 Task: Look for space in Aland, India from 9th June, 2023 to 16th June, 2023 for 2 adults in price range Rs.8000 to Rs.16000. Place can be entire place with 2 bedrooms having 2 beds and 1 bathroom. Property type can be house, flat, guest house. Booking option can be shelf check-in. Required host language is English.
Action: Mouse moved to (303, 115)
Screenshot: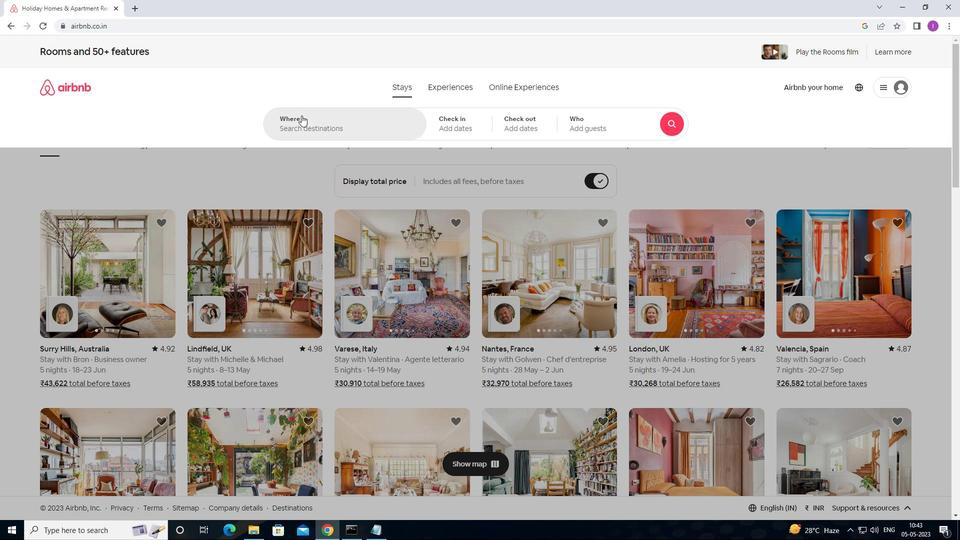 
Action: Mouse pressed left at (303, 115)
Screenshot: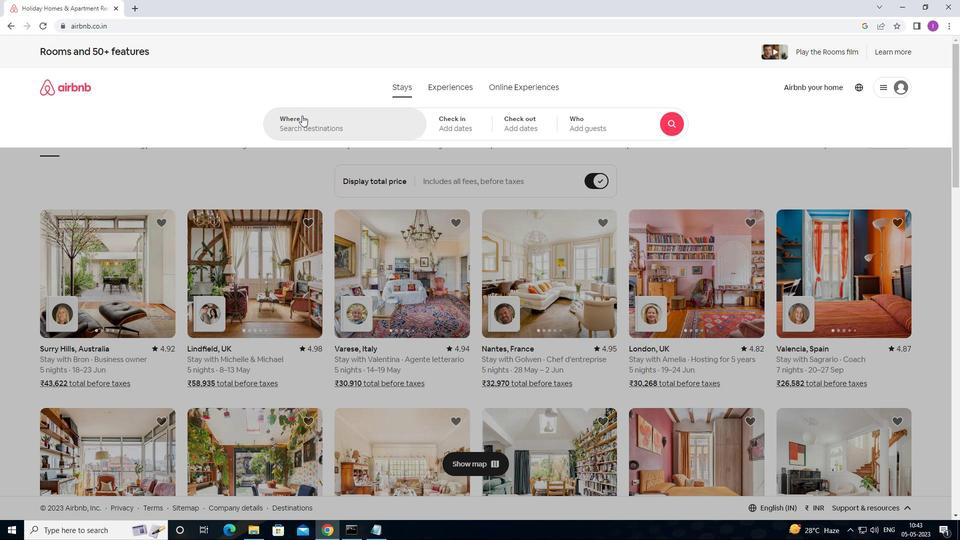 
Action: Mouse moved to (352, 120)
Screenshot: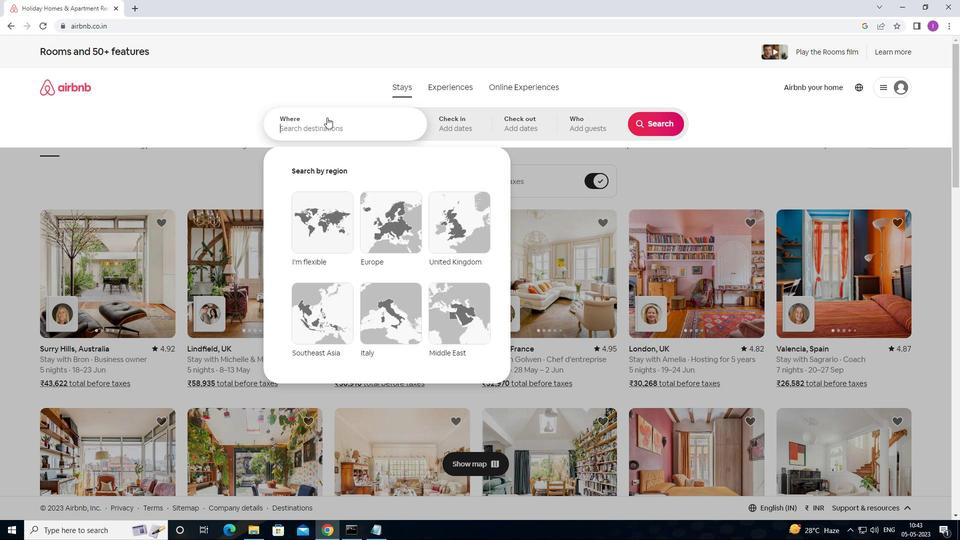 
Action: Key pressed <Key.shift>ALAND,<Key.shift>INDIA
Screenshot: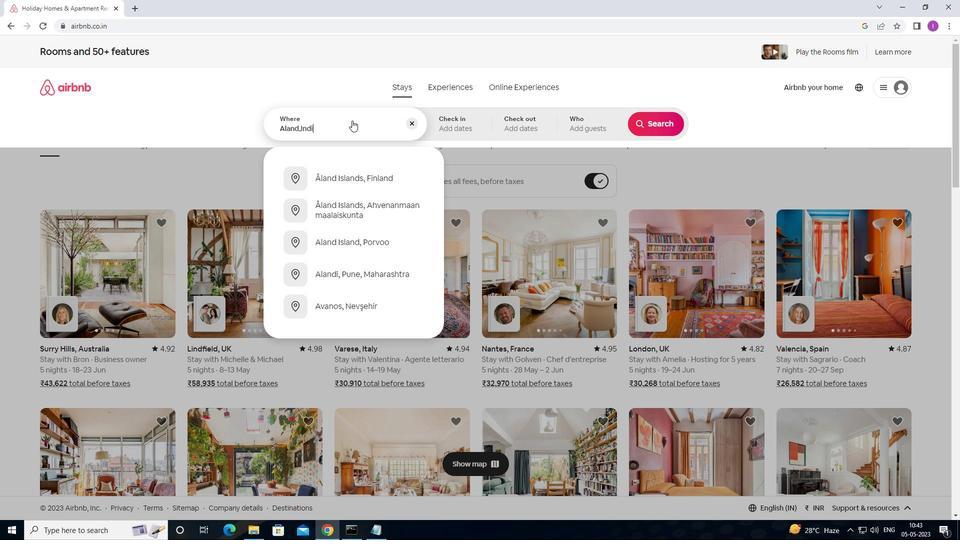 
Action: Mouse moved to (457, 131)
Screenshot: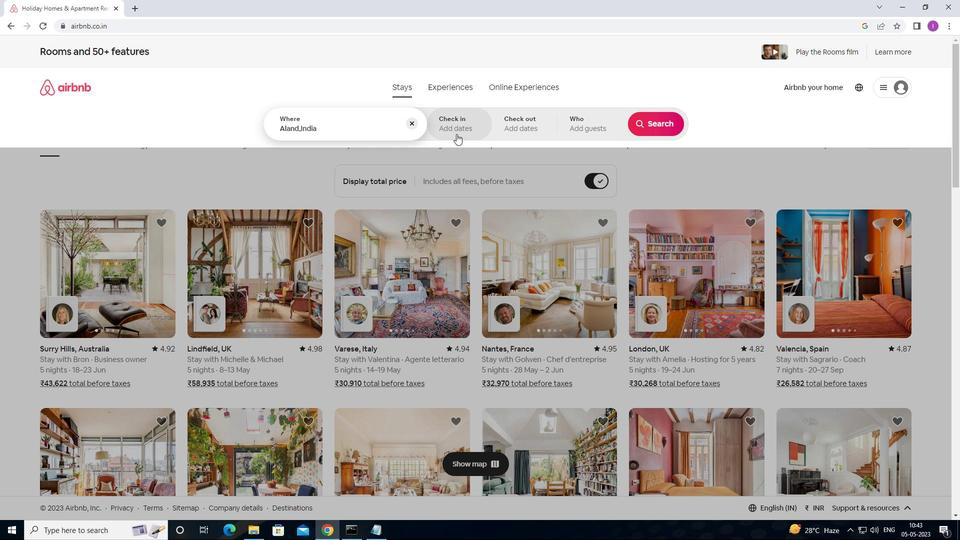 
Action: Mouse pressed left at (457, 131)
Screenshot: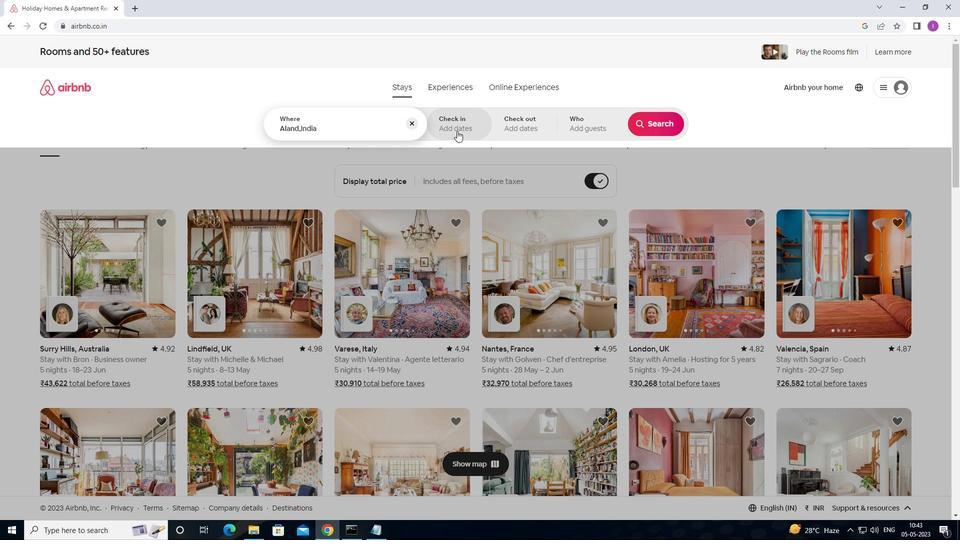 
Action: Mouse moved to (623, 266)
Screenshot: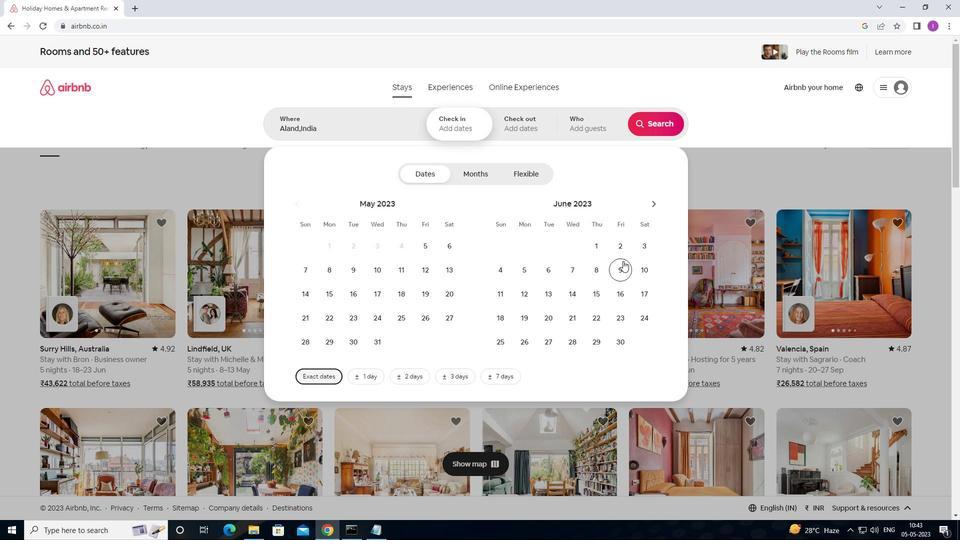 
Action: Mouse pressed left at (623, 266)
Screenshot: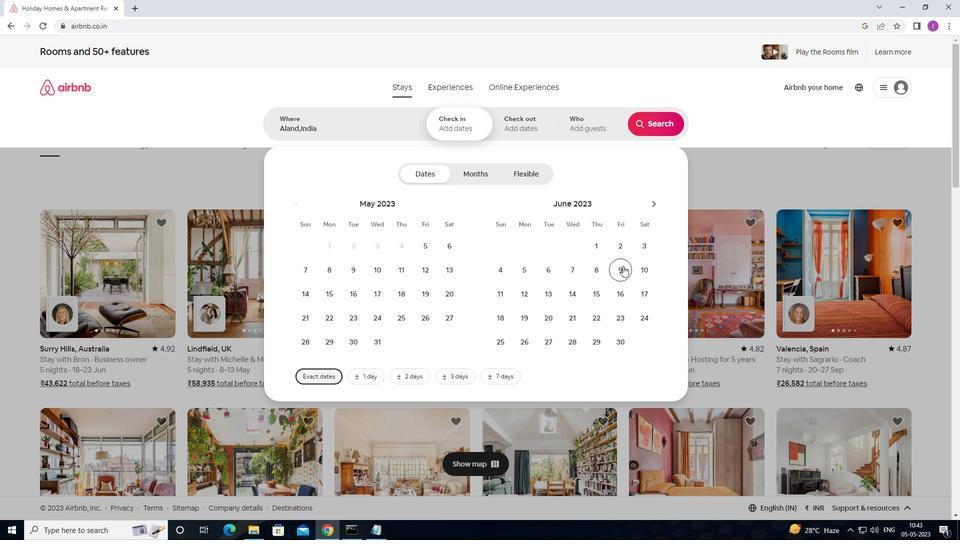 
Action: Mouse moved to (619, 296)
Screenshot: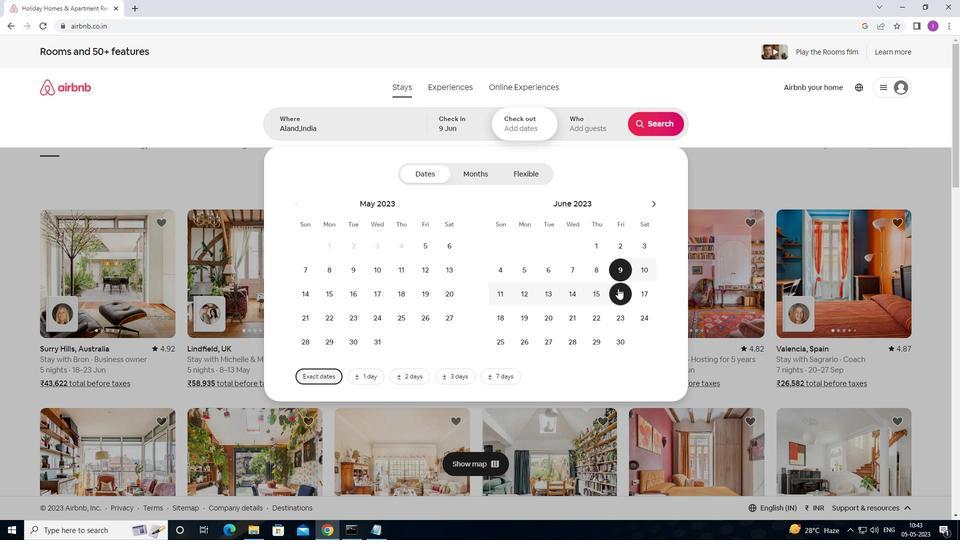 
Action: Mouse pressed left at (619, 296)
Screenshot: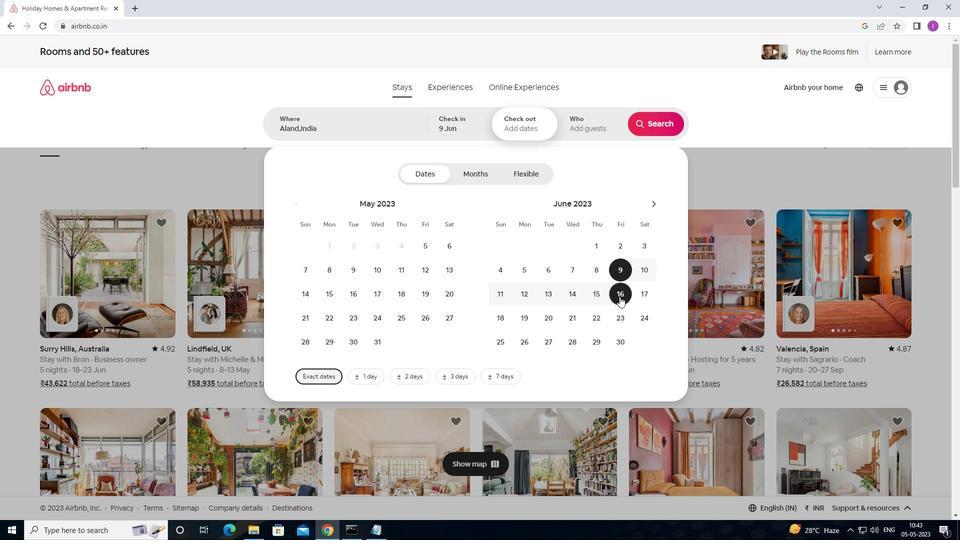 
Action: Mouse moved to (594, 120)
Screenshot: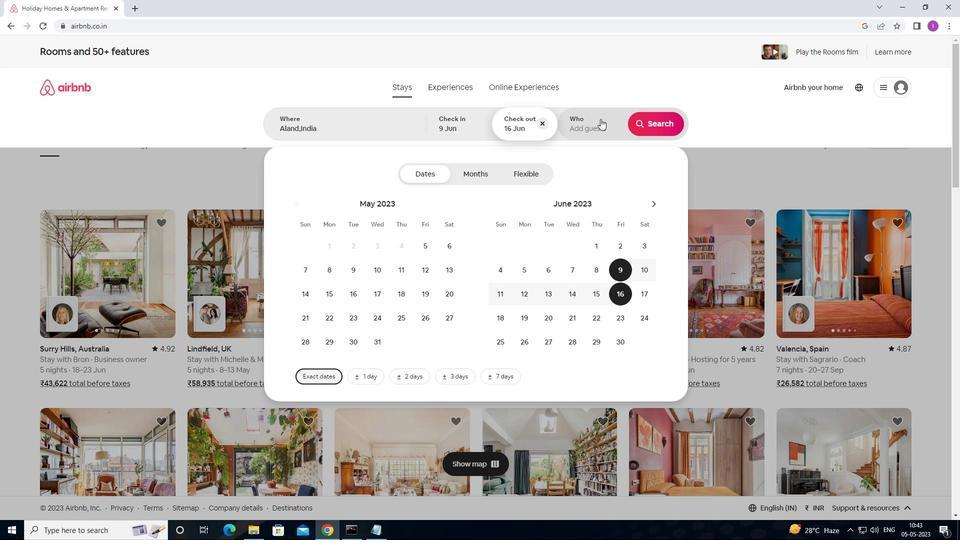 
Action: Mouse pressed left at (594, 120)
Screenshot: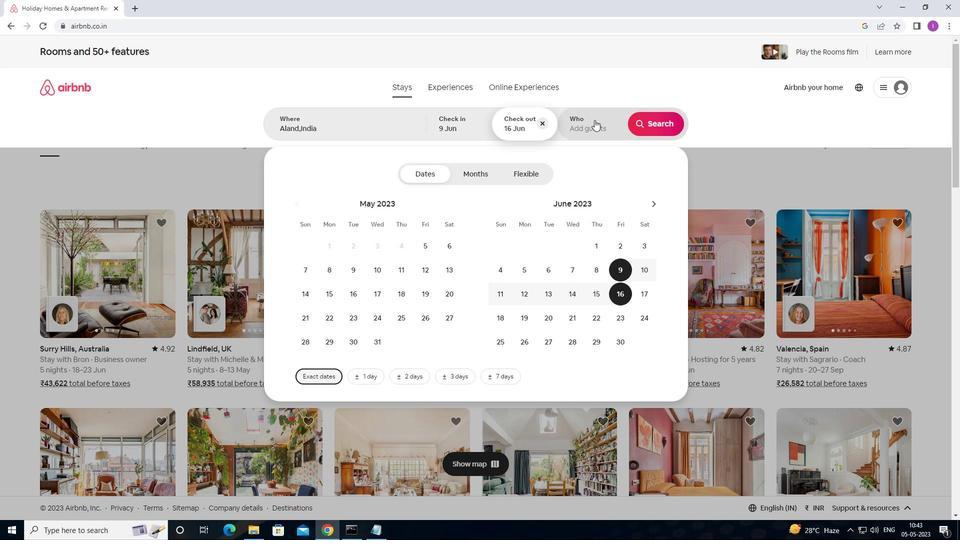 
Action: Mouse moved to (663, 176)
Screenshot: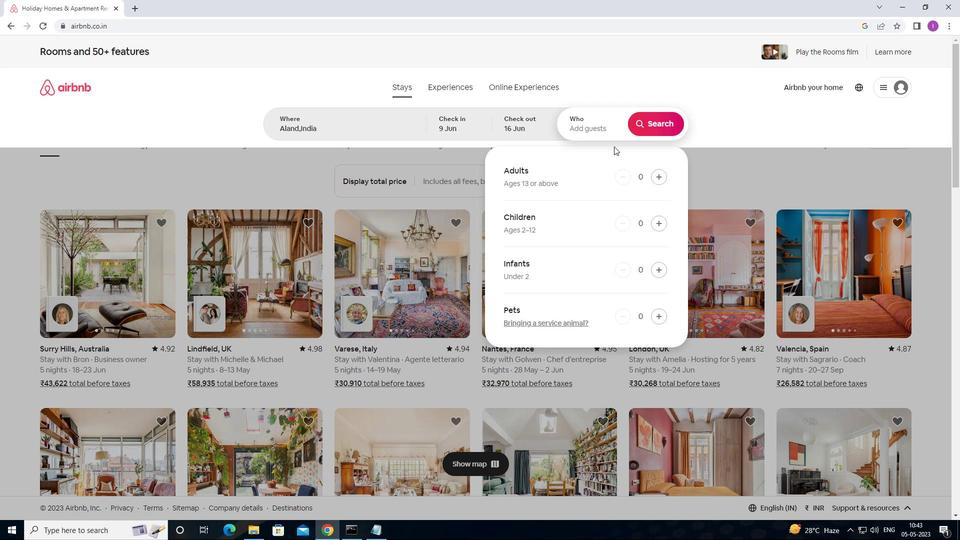 
Action: Mouse pressed left at (663, 176)
Screenshot: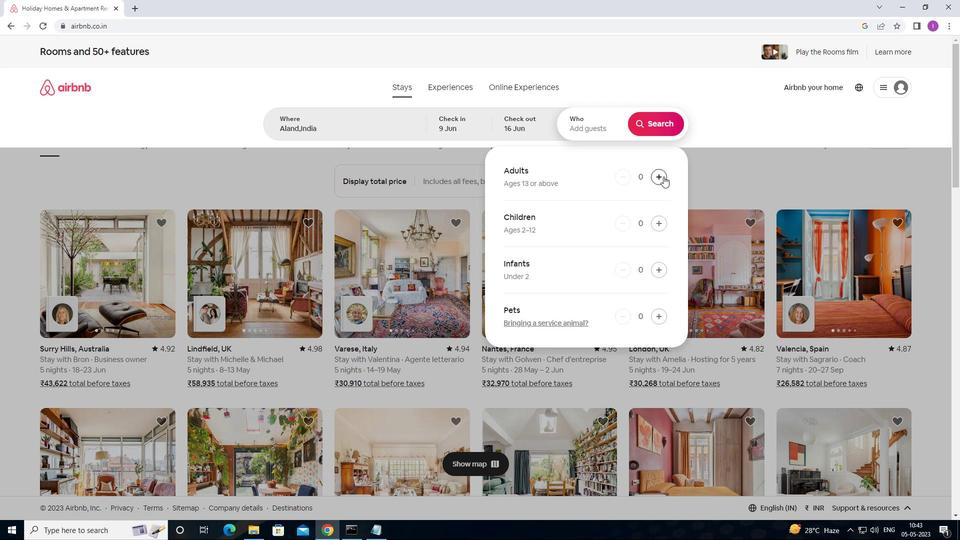 
Action: Mouse pressed left at (663, 176)
Screenshot: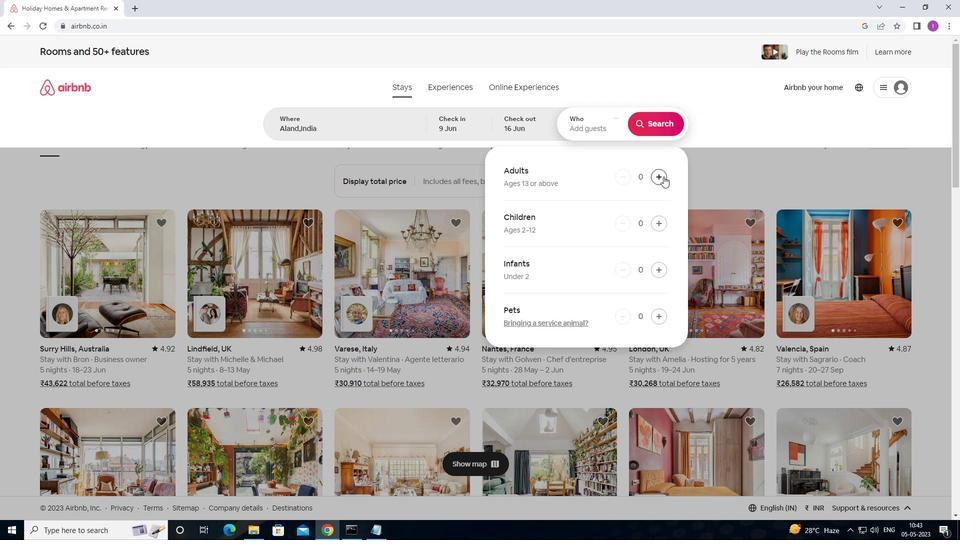 
Action: Mouse moved to (660, 127)
Screenshot: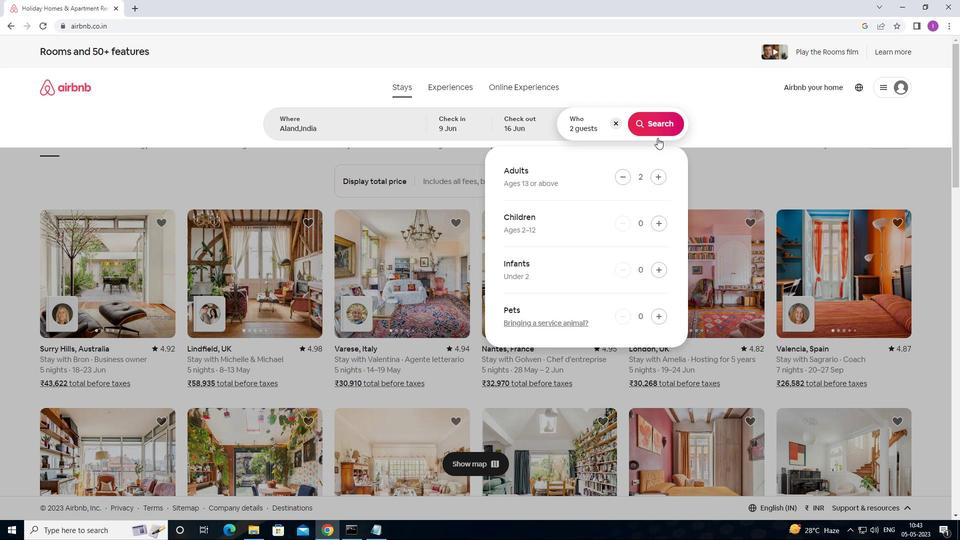 
Action: Mouse pressed left at (660, 127)
Screenshot: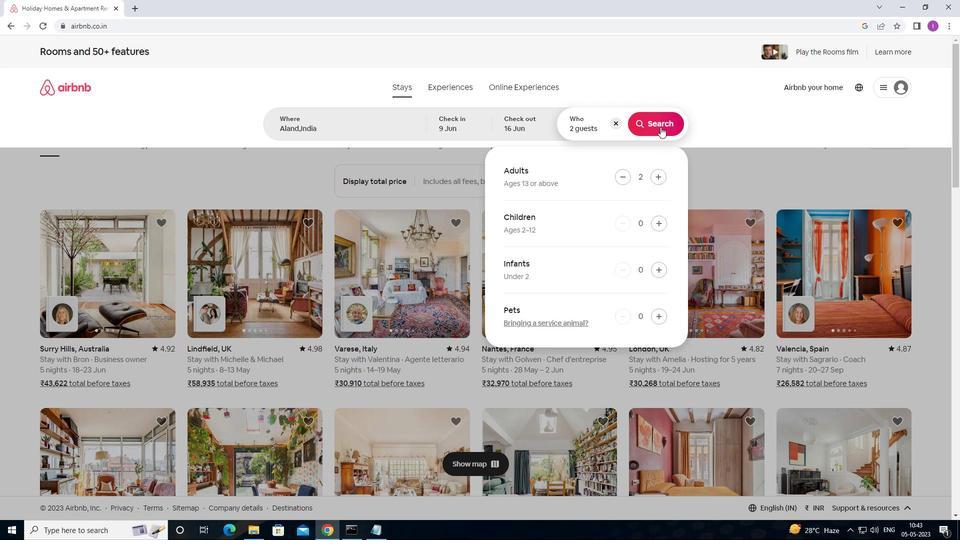 
Action: Mouse moved to (915, 99)
Screenshot: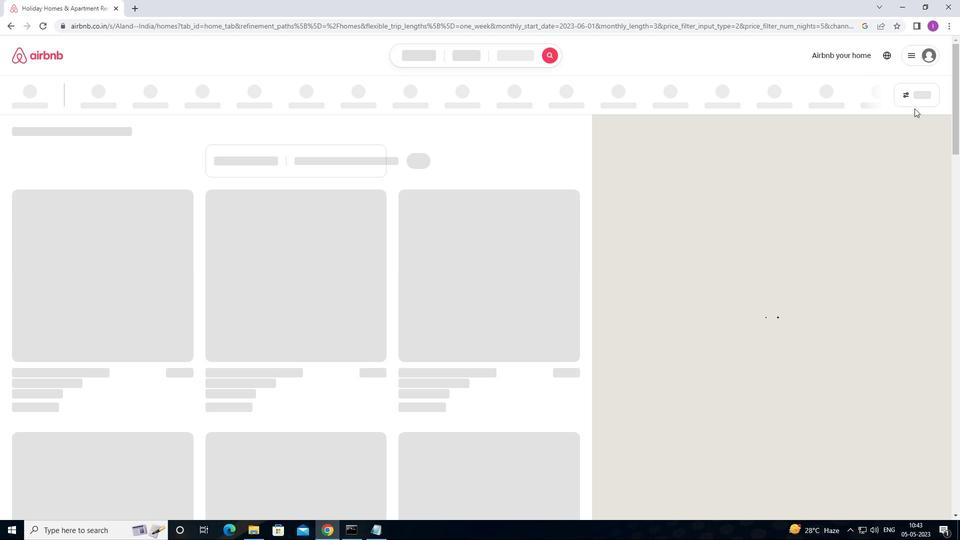 
Action: Mouse pressed left at (915, 99)
Screenshot: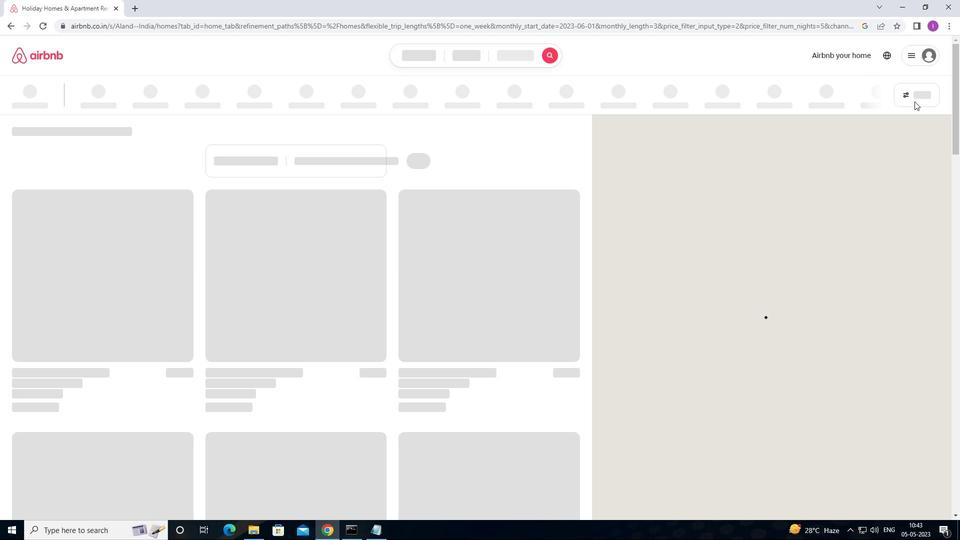 
Action: Mouse moved to (360, 340)
Screenshot: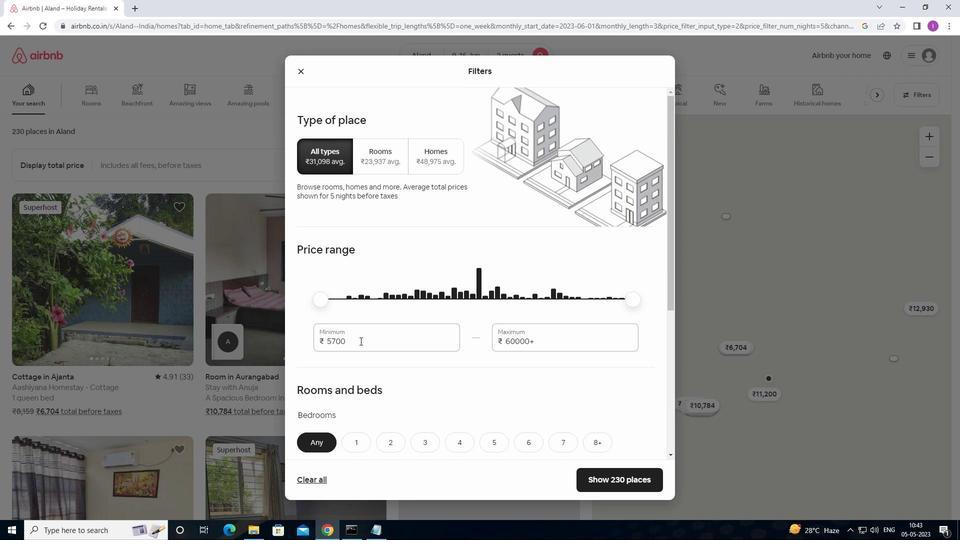 
Action: Mouse pressed left at (360, 340)
Screenshot: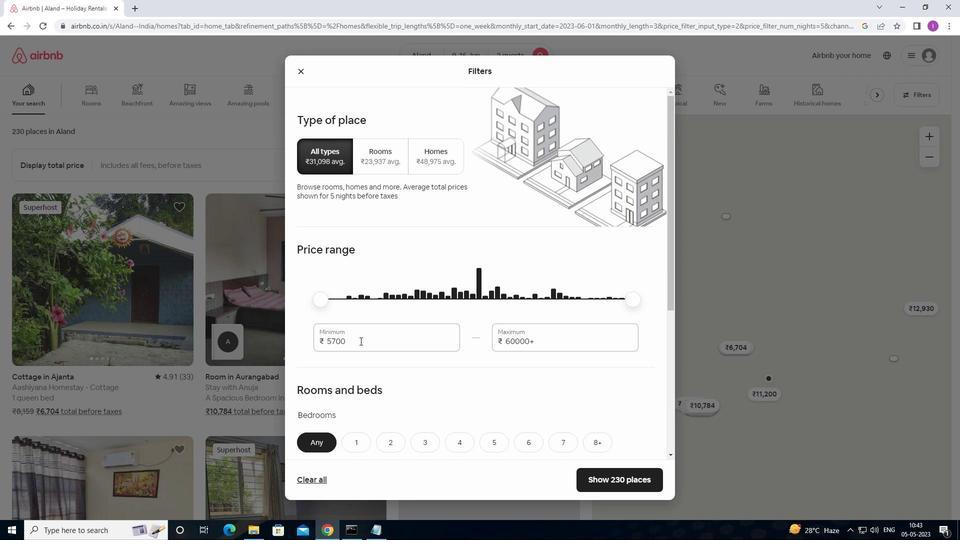 
Action: Mouse moved to (334, 331)
Screenshot: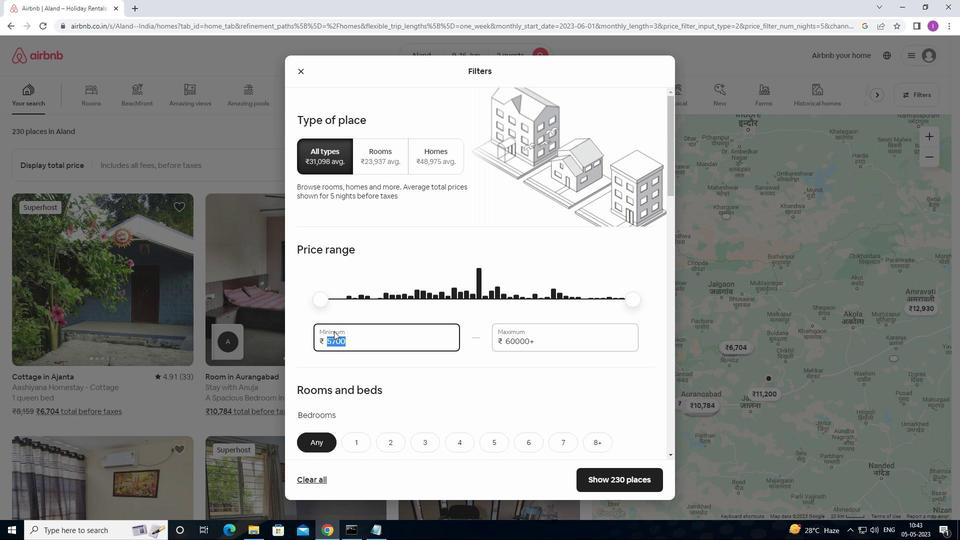 
Action: Key pressed 800
Screenshot: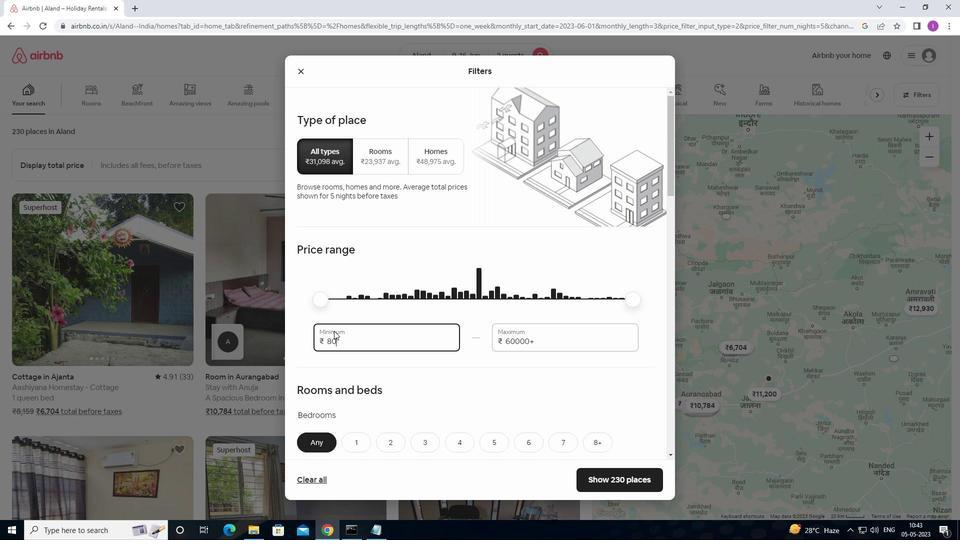 
Action: Mouse moved to (337, 326)
Screenshot: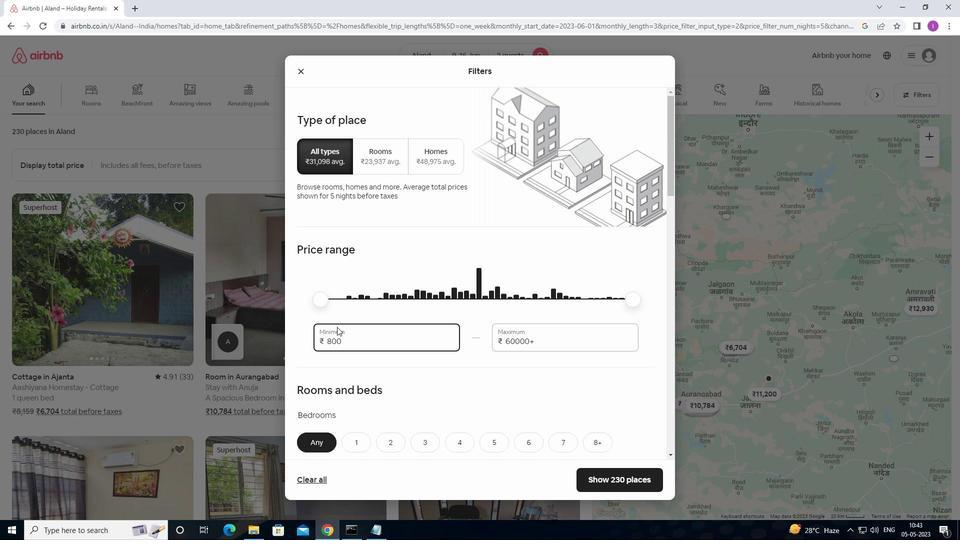 
Action: Key pressed 0
Screenshot: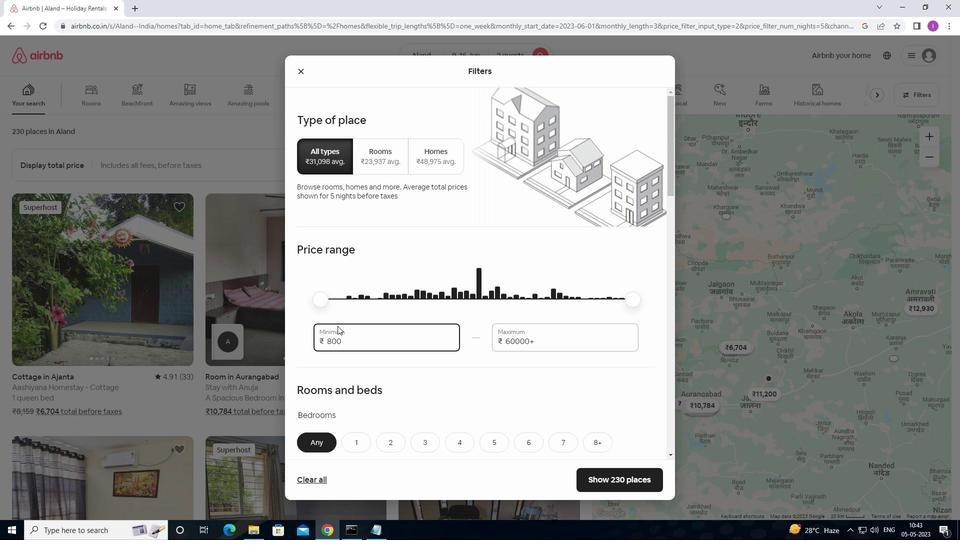 
Action: Mouse moved to (533, 341)
Screenshot: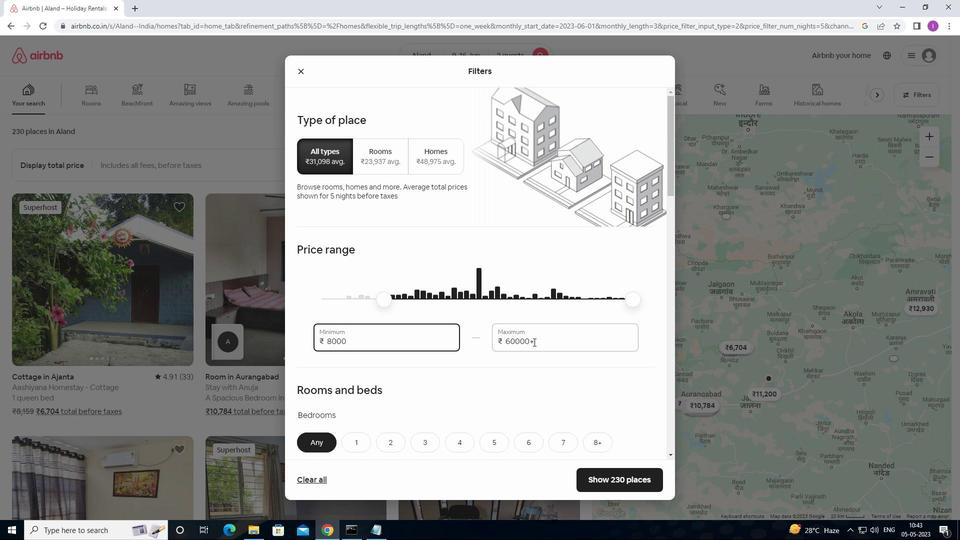
Action: Mouse pressed left at (533, 341)
Screenshot: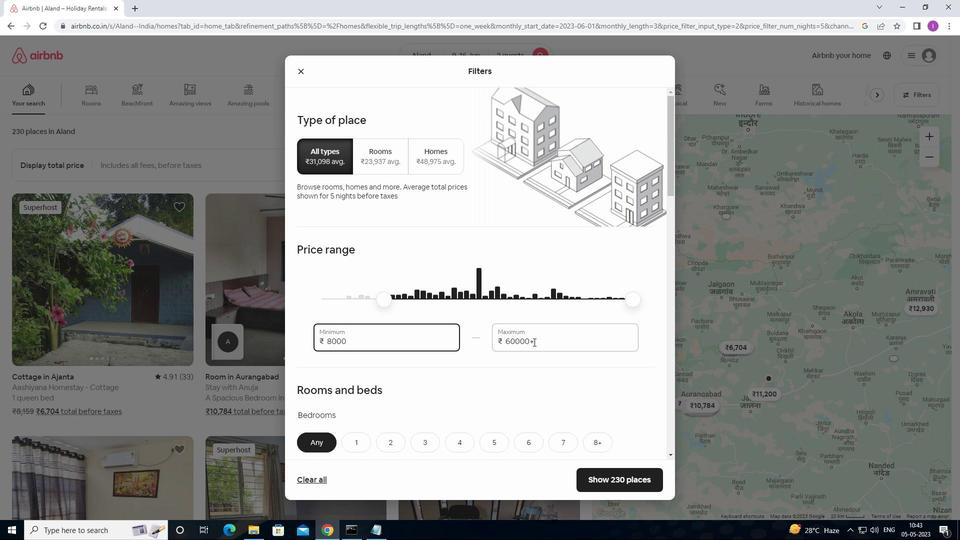 
Action: Mouse moved to (502, 341)
Screenshot: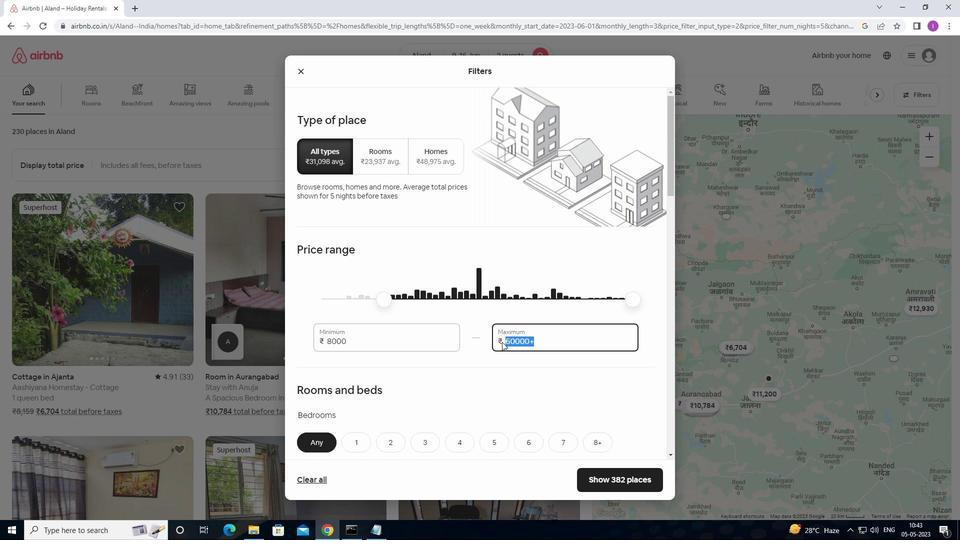 
Action: Key pressed 16000
Screenshot: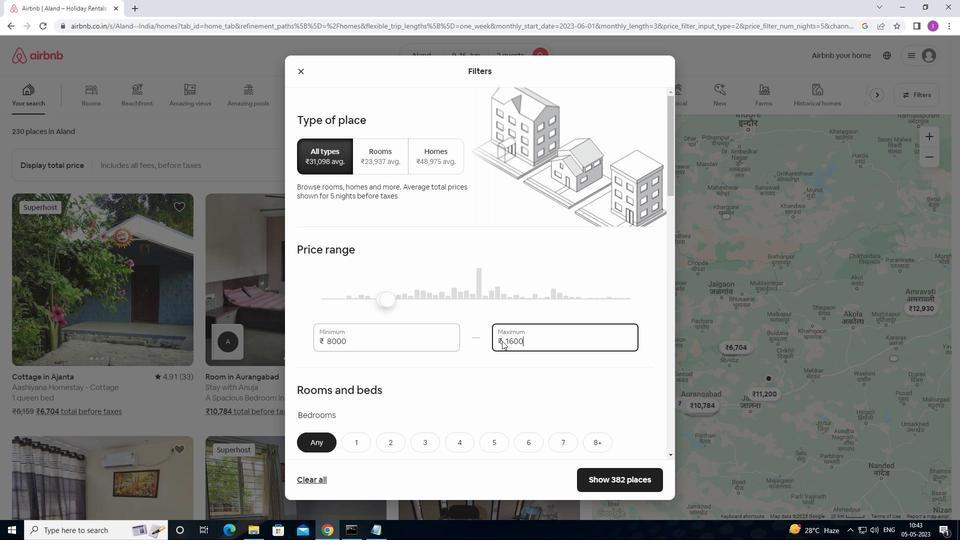 
Action: Mouse moved to (512, 334)
Screenshot: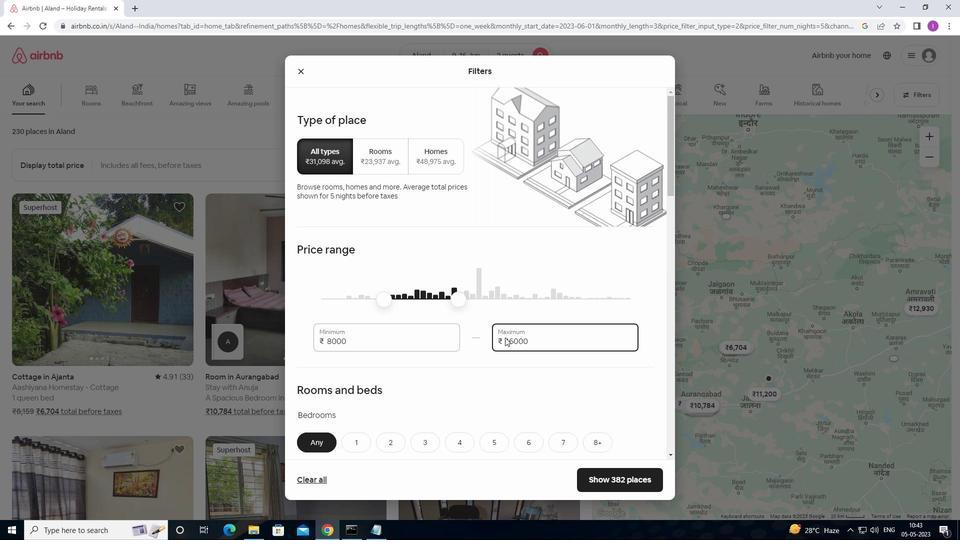 
Action: Mouse scrolled (512, 333) with delta (0, 0)
Screenshot: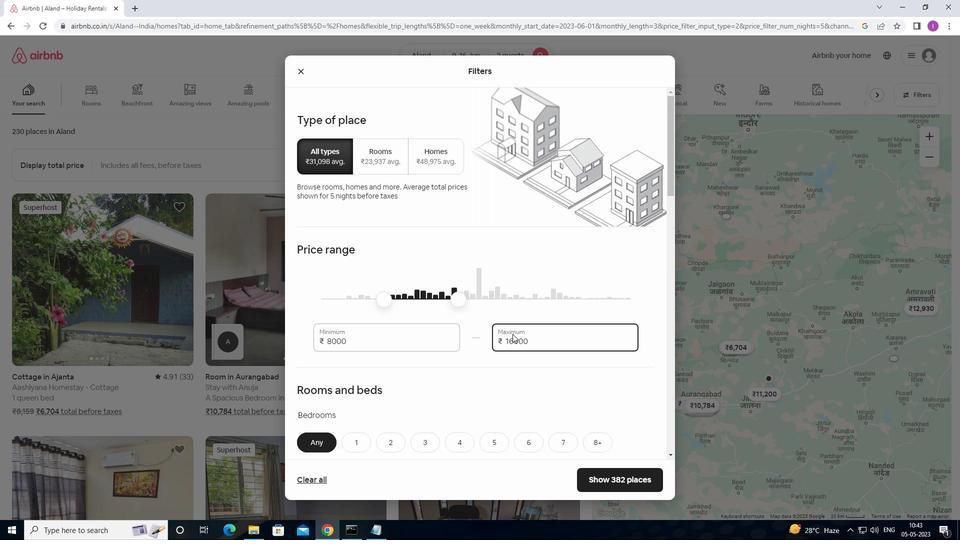 
Action: Mouse moved to (511, 334)
Screenshot: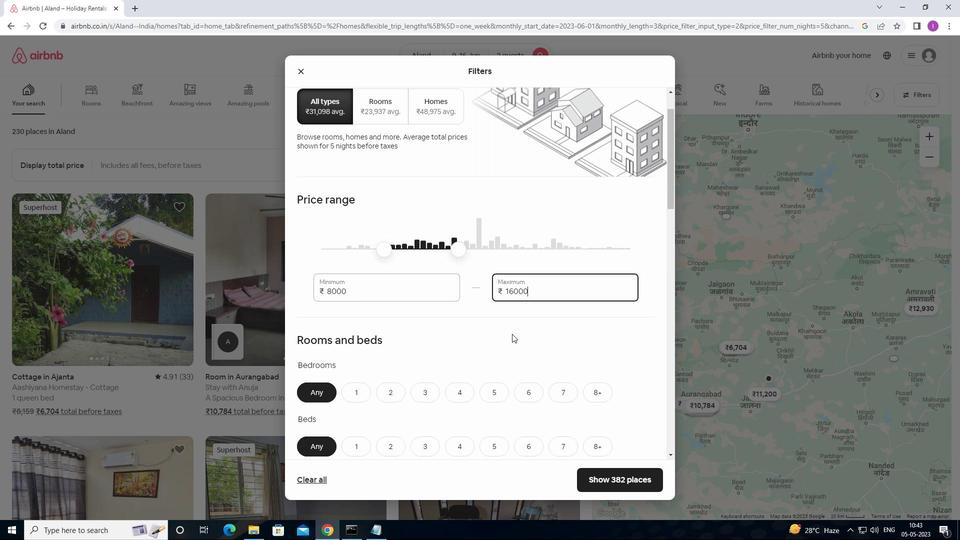 
Action: Mouse scrolled (511, 333) with delta (0, 0)
Screenshot: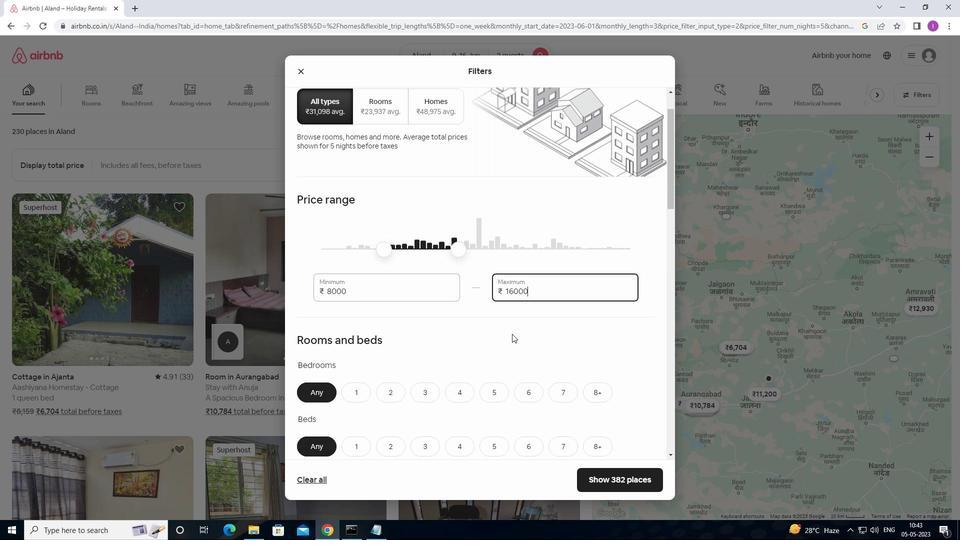 
Action: Mouse moved to (516, 325)
Screenshot: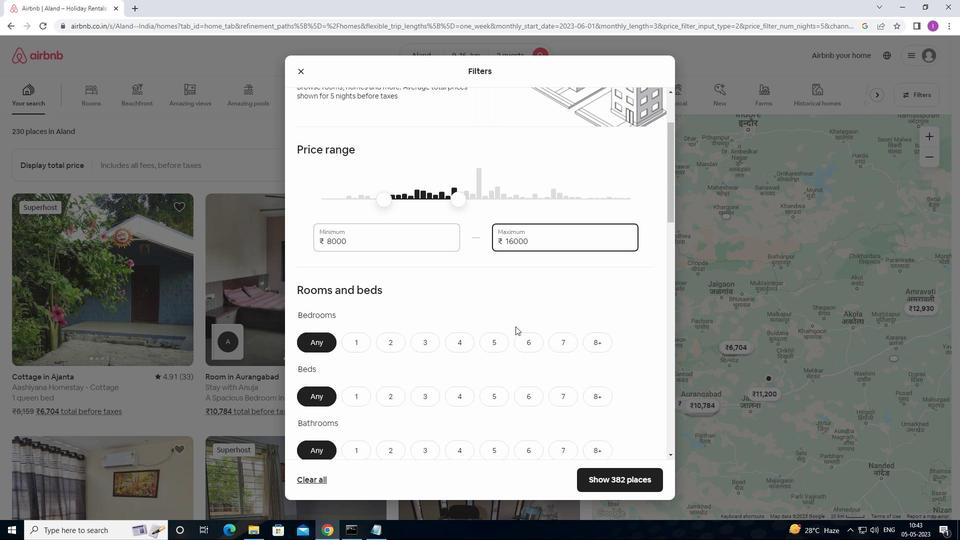 
Action: Mouse scrolled (516, 325) with delta (0, 0)
Screenshot: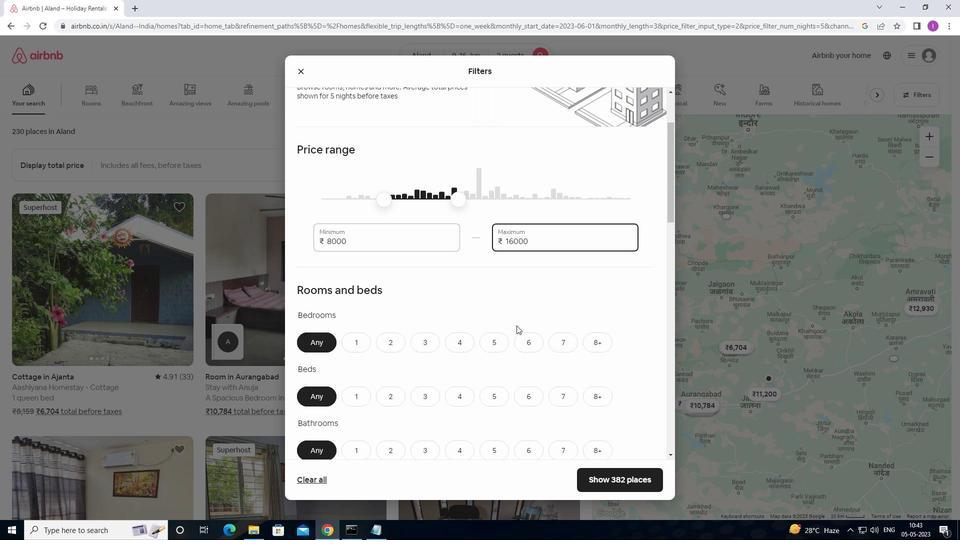 
Action: Mouse scrolled (516, 326) with delta (0, 0)
Screenshot: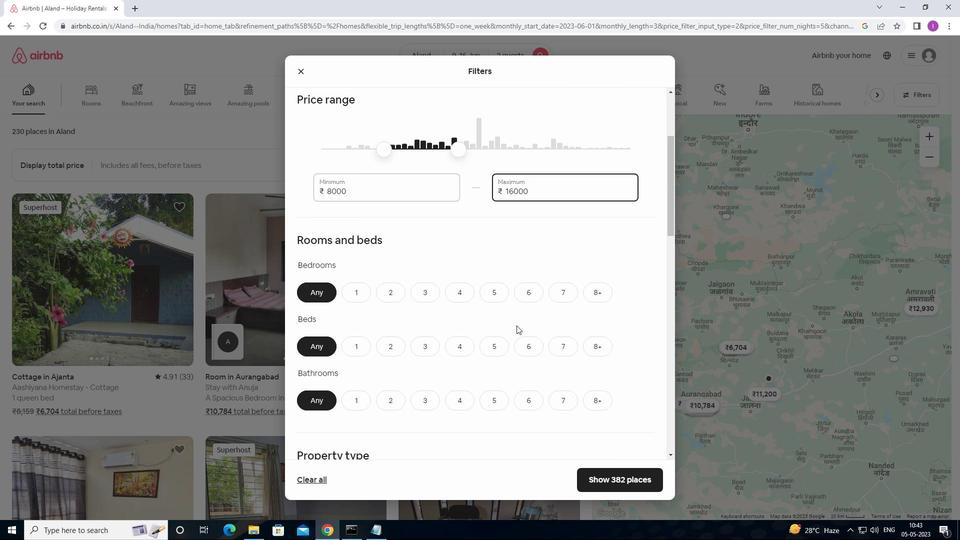 
Action: Mouse scrolled (516, 325) with delta (0, 0)
Screenshot: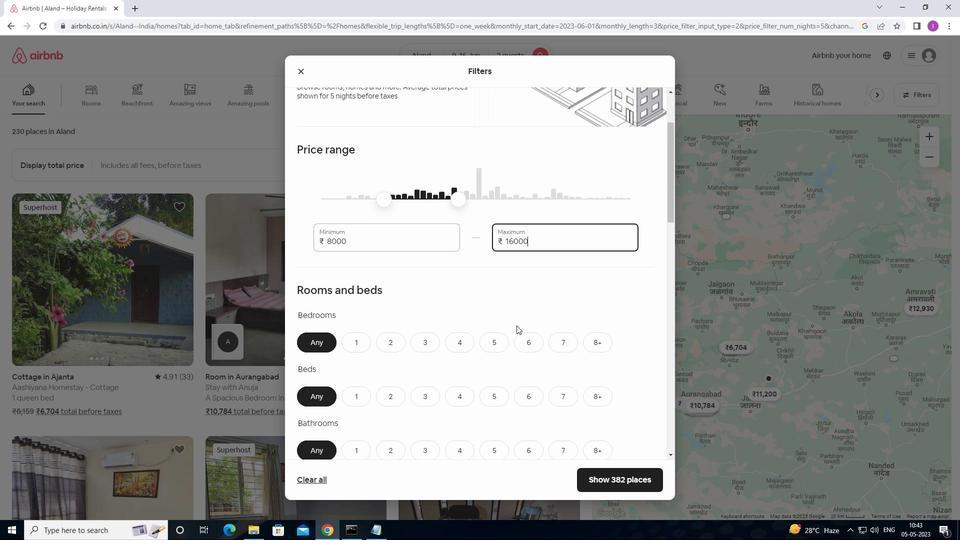
Action: Mouse scrolled (516, 325) with delta (0, 0)
Screenshot: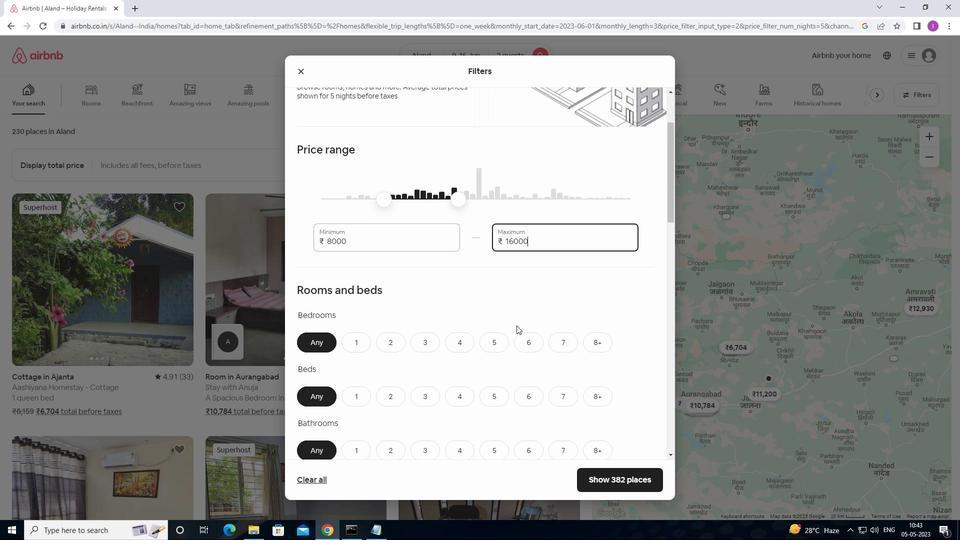 
Action: Mouse moved to (387, 245)
Screenshot: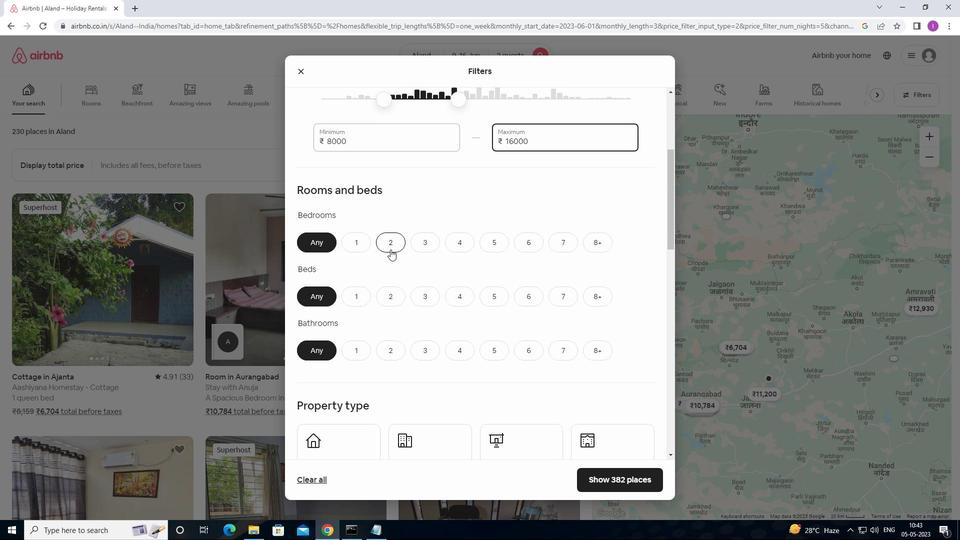 
Action: Mouse pressed left at (387, 245)
Screenshot: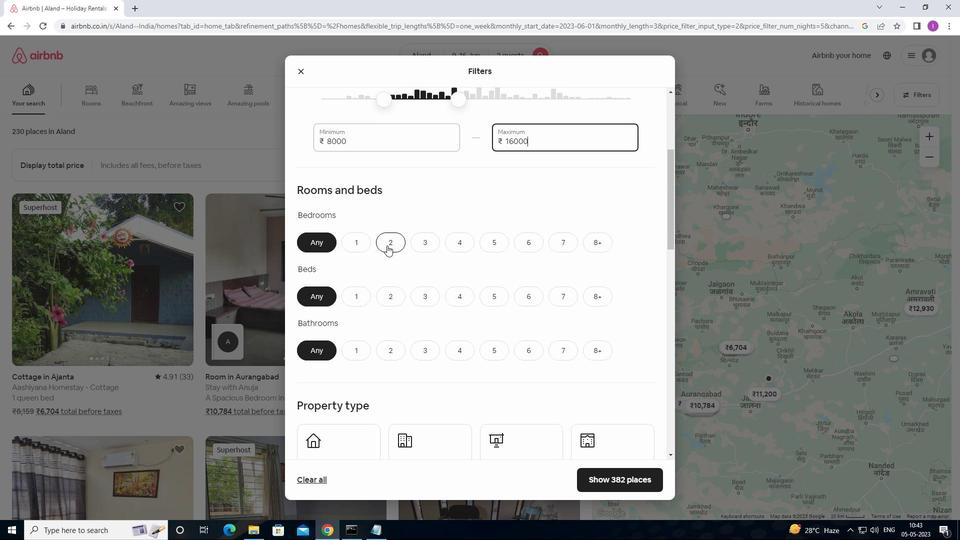 
Action: Mouse moved to (391, 295)
Screenshot: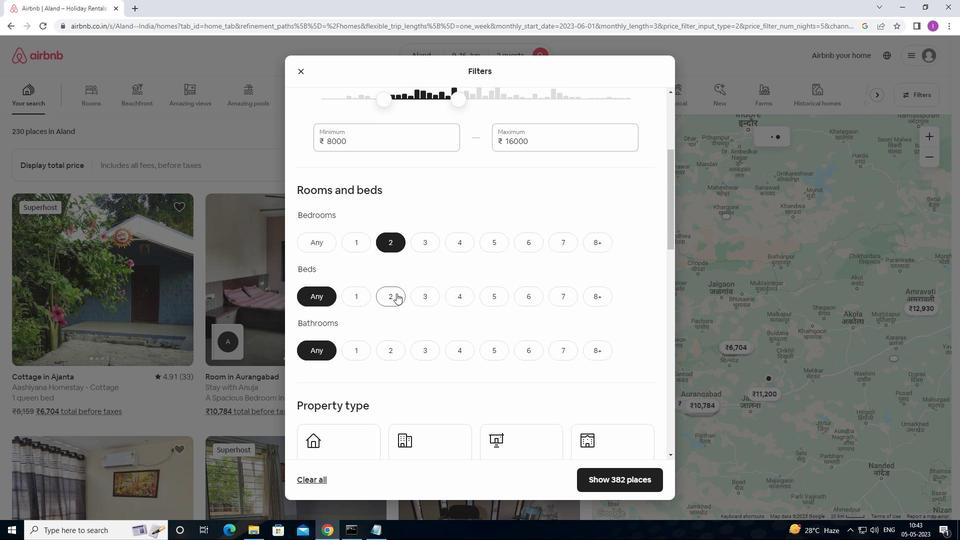 
Action: Mouse pressed left at (391, 295)
Screenshot: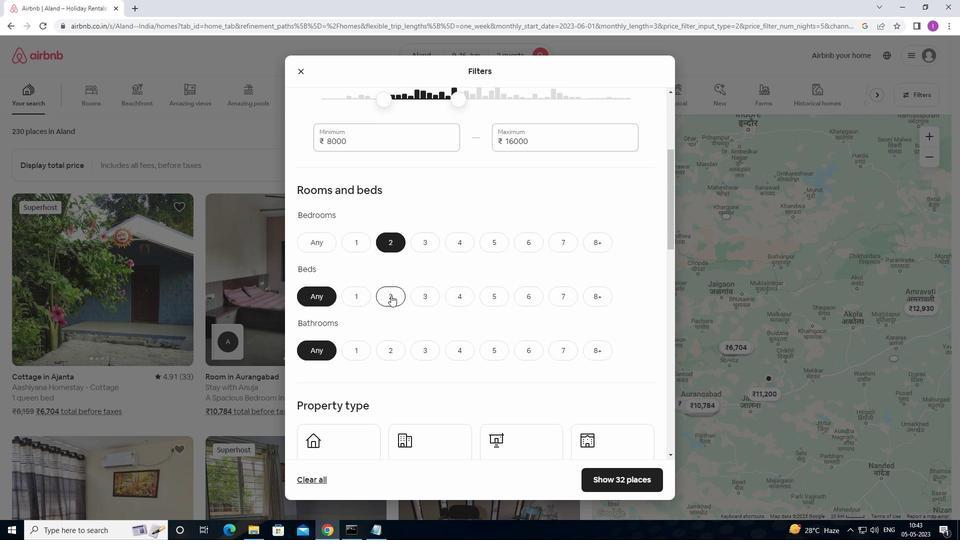 
Action: Mouse moved to (356, 343)
Screenshot: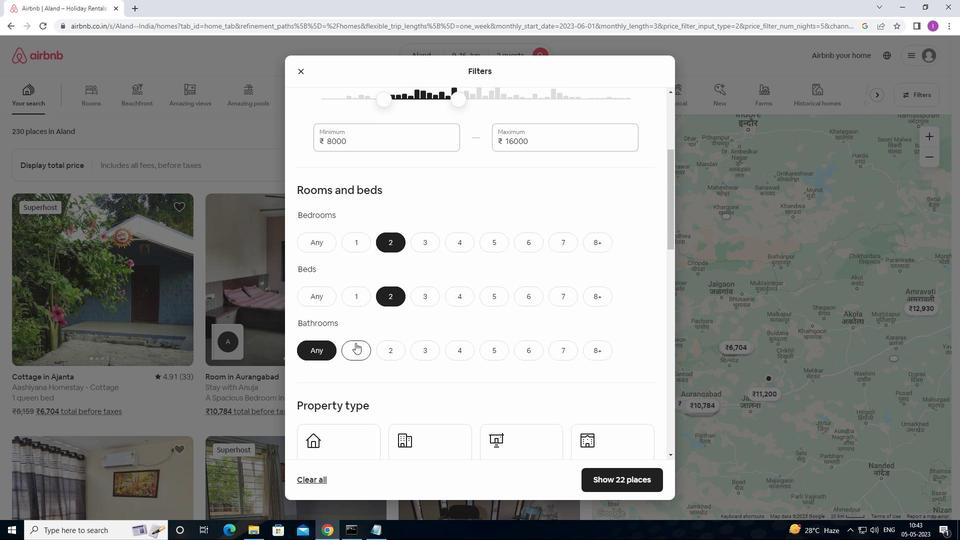 
Action: Mouse pressed left at (356, 343)
Screenshot: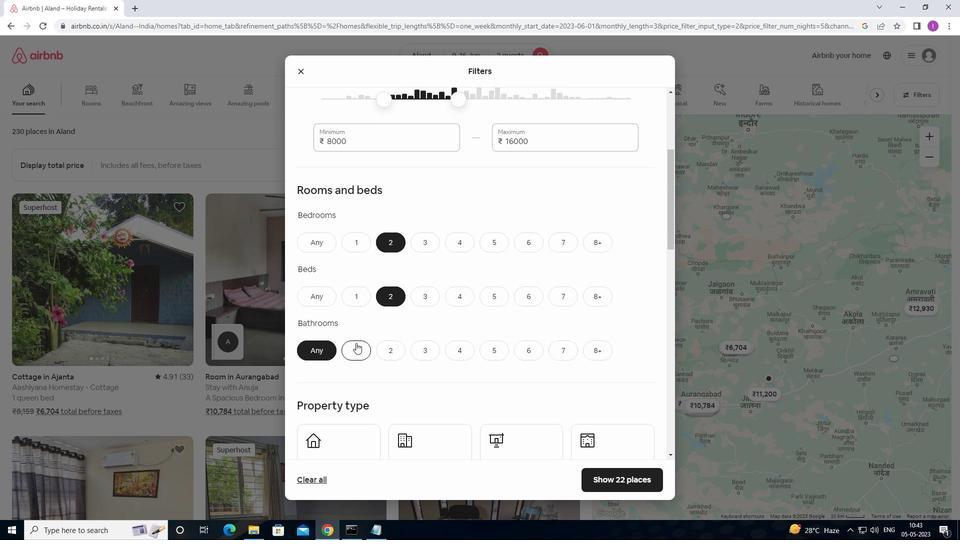 
Action: Mouse moved to (360, 346)
Screenshot: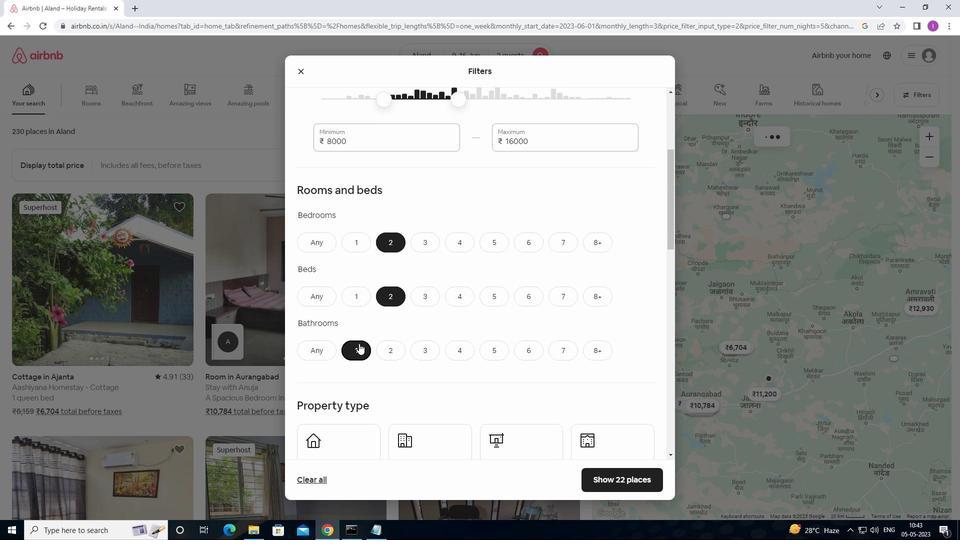 
Action: Mouse scrolled (360, 345) with delta (0, 0)
Screenshot: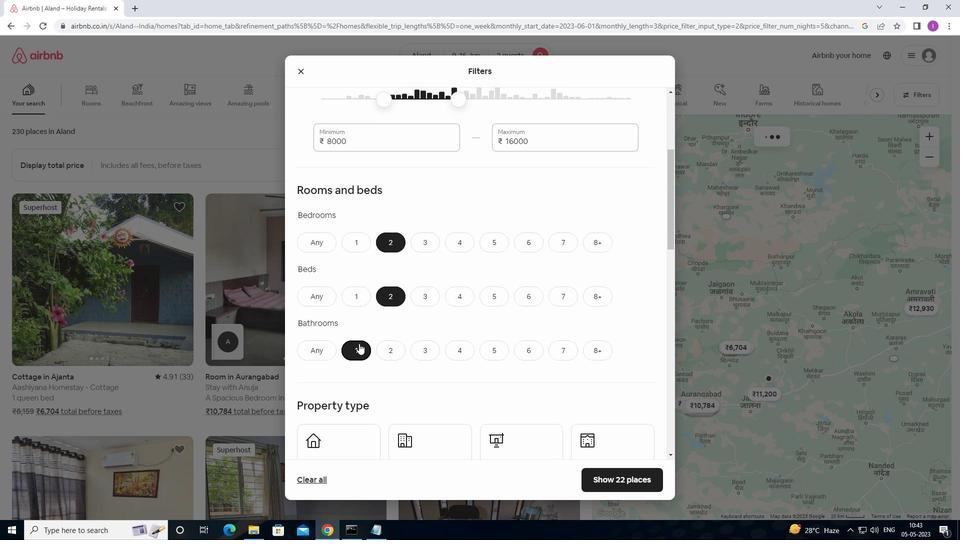 
Action: Mouse scrolled (360, 345) with delta (0, 0)
Screenshot: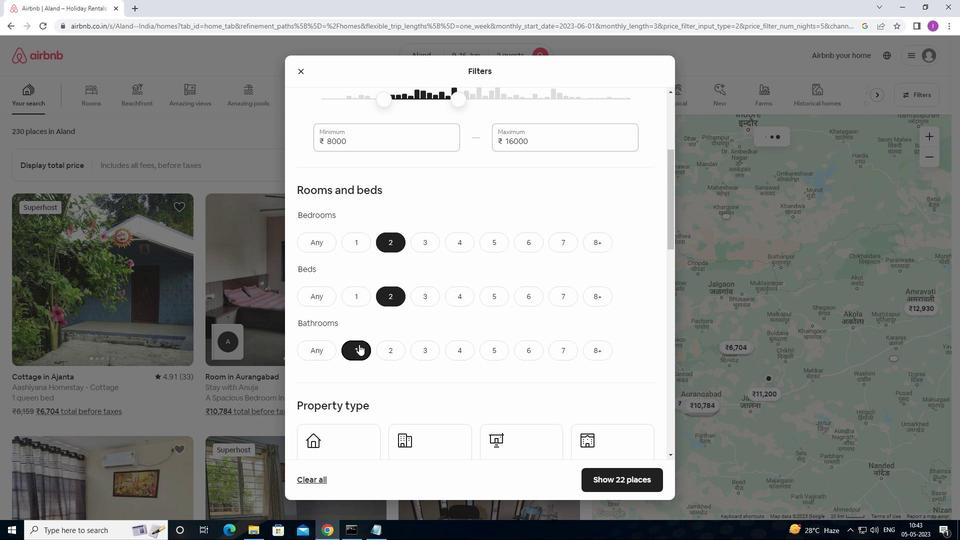 
Action: Mouse scrolled (360, 345) with delta (0, 0)
Screenshot: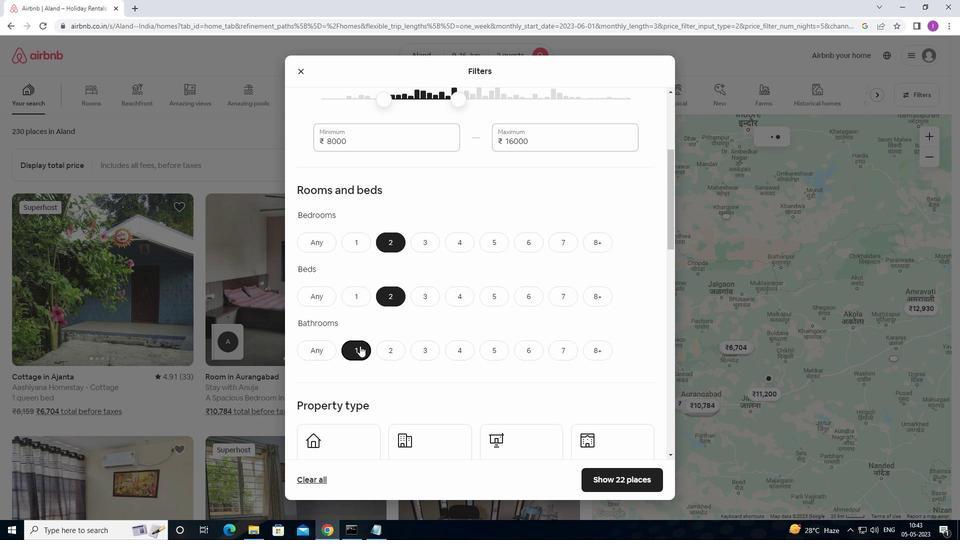 
Action: Mouse moved to (337, 311)
Screenshot: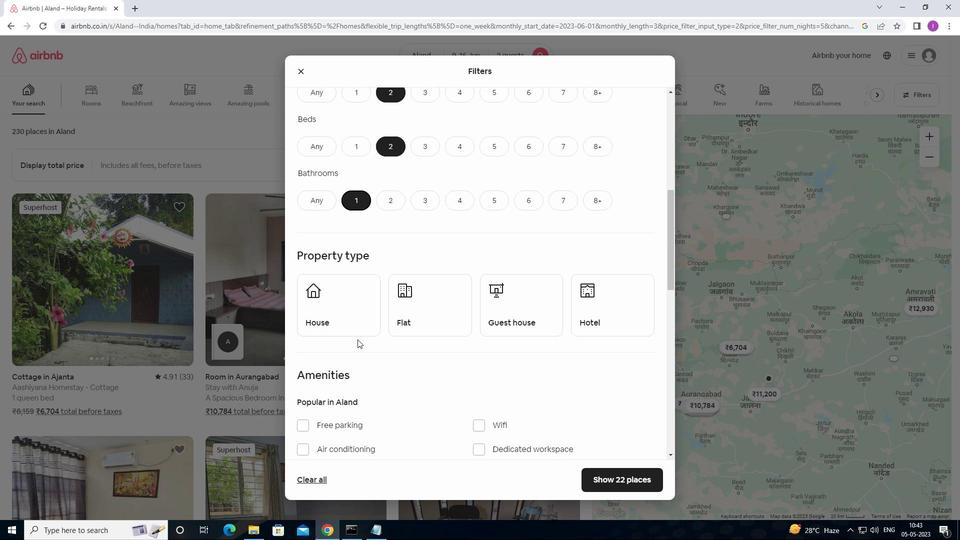 
Action: Mouse pressed left at (337, 311)
Screenshot: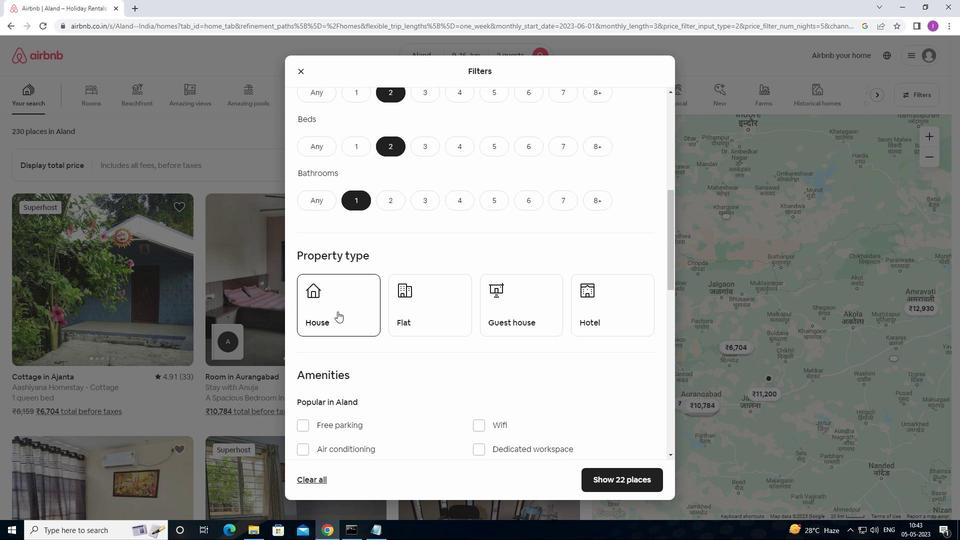 
Action: Mouse moved to (416, 319)
Screenshot: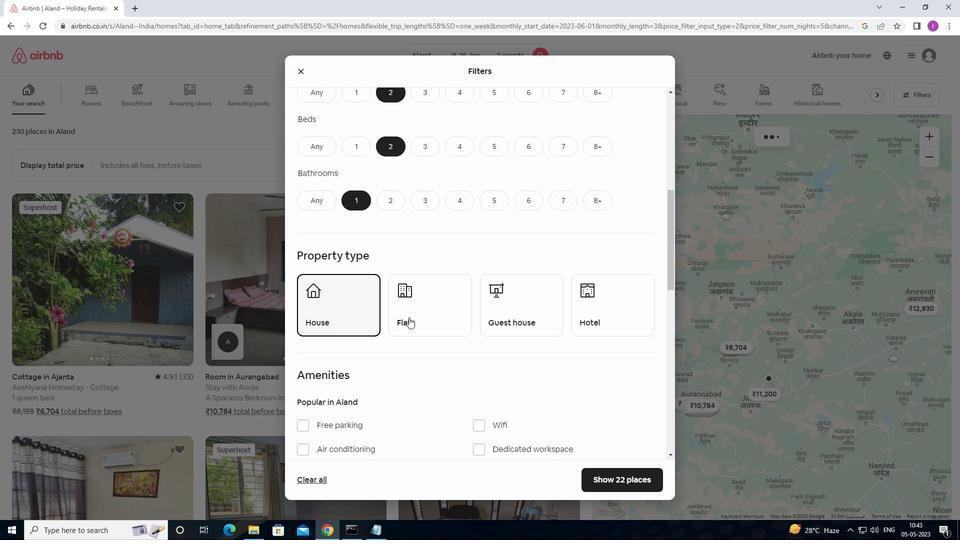 
Action: Mouse pressed left at (416, 319)
Screenshot: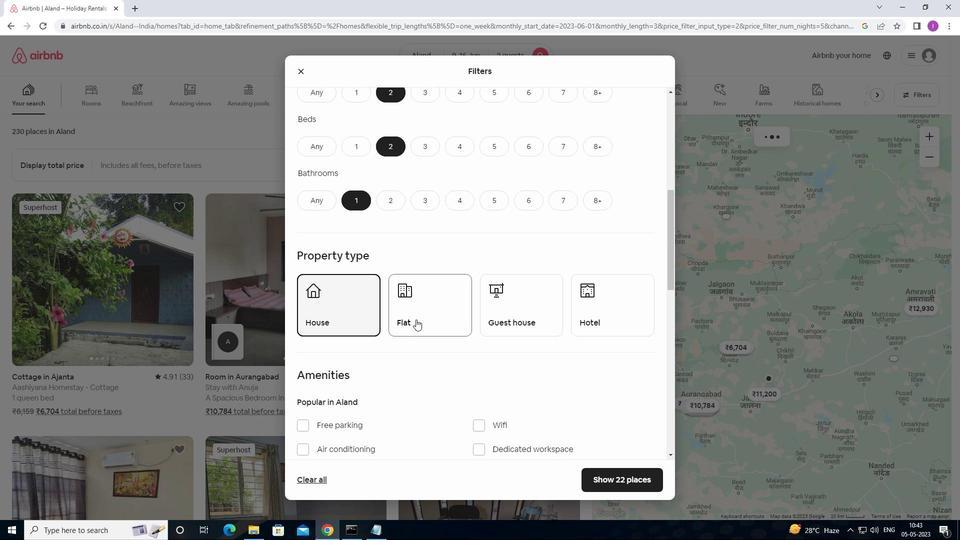 
Action: Mouse moved to (497, 320)
Screenshot: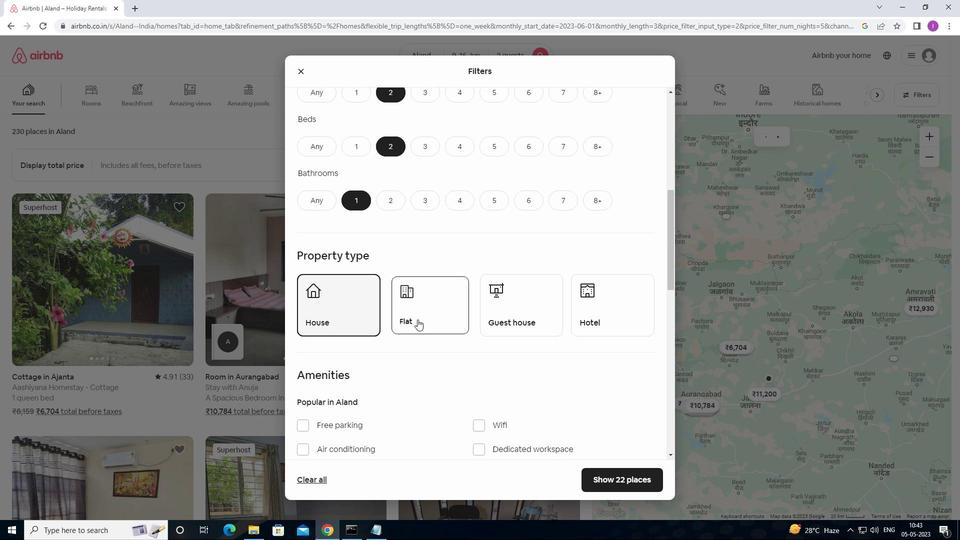 
Action: Mouse pressed left at (497, 320)
Screenshot: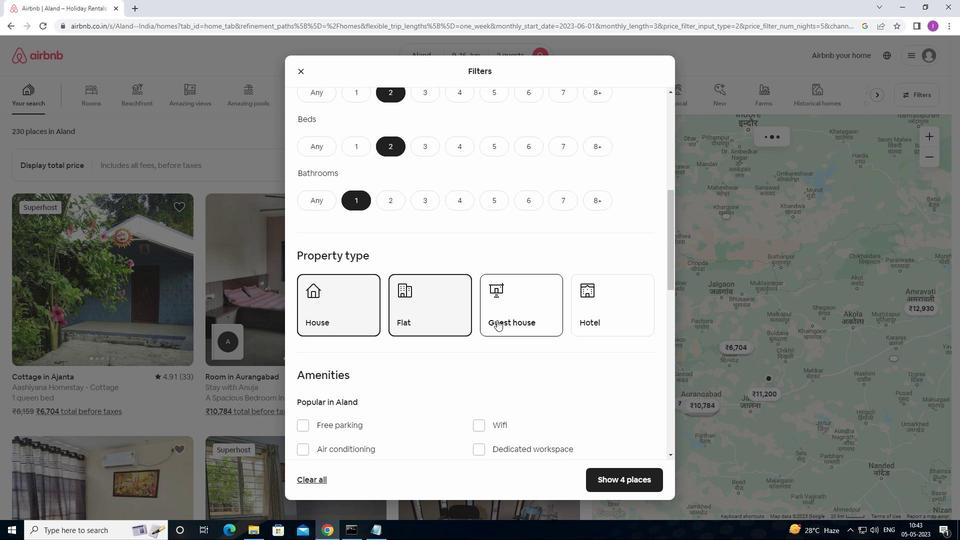 
Action: Mouse moved to (529, 338)
Screenshot: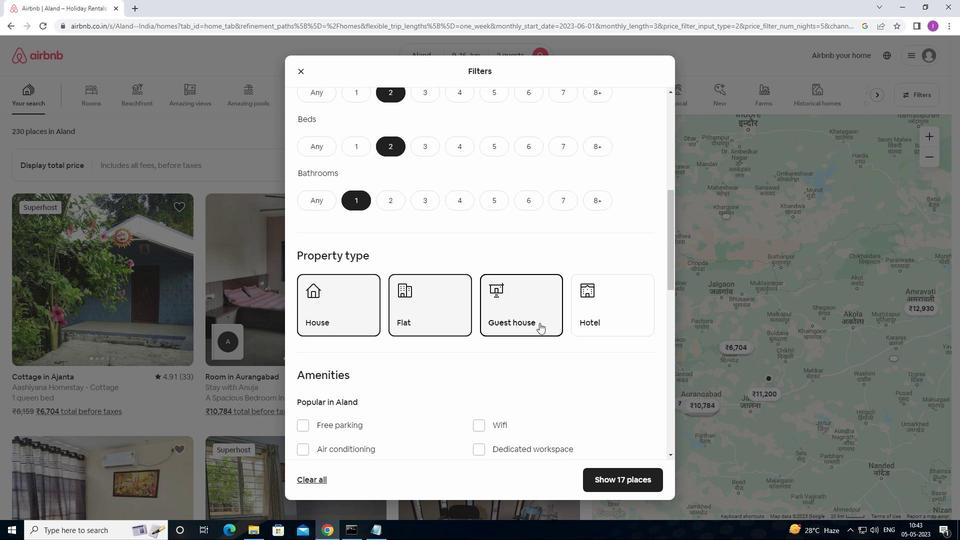 
Action: Mouse scrolled (529, 337) with delta (0, 0)
Screenshot: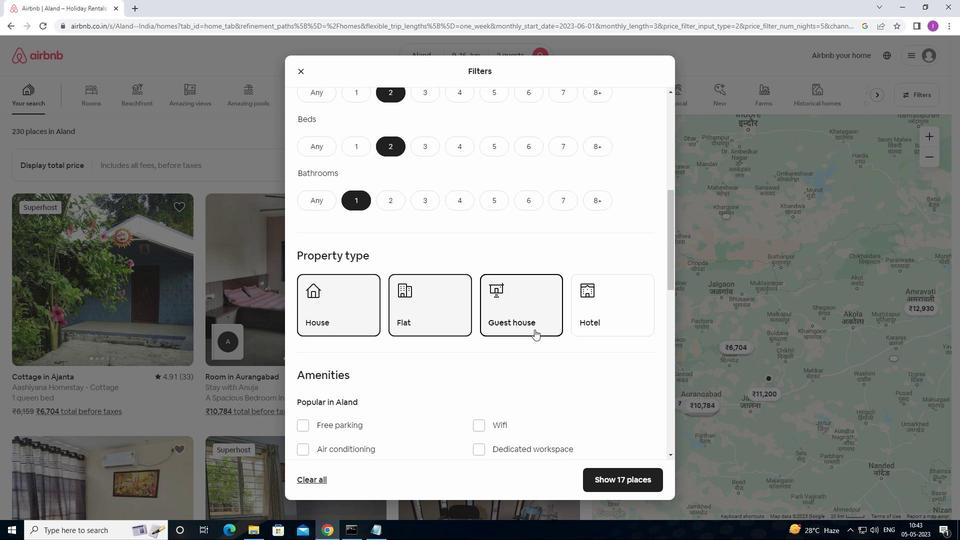 
Action: Mouse scrolled (529, 337) with delta (0, 0)
Screenshot: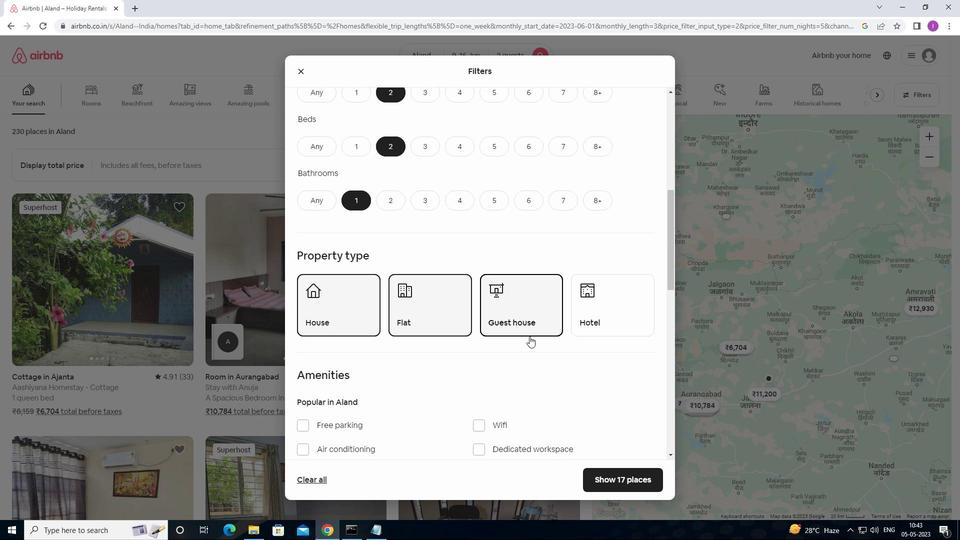 
Action: Mouse scrolled (529, 337) with delta (0, 0)
Screenshot: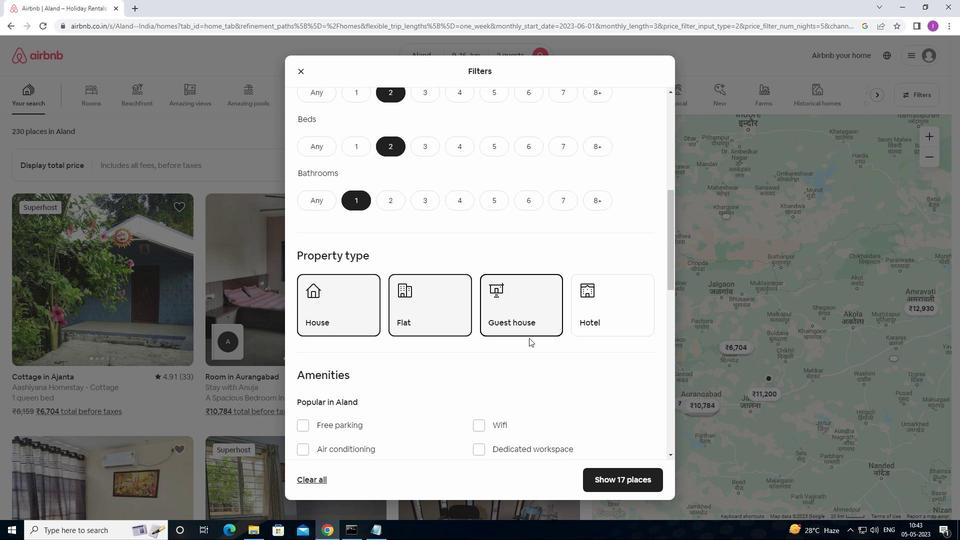 
Action: Mouse scrolled (529, 337) with delta (0, 0)
Screenshot: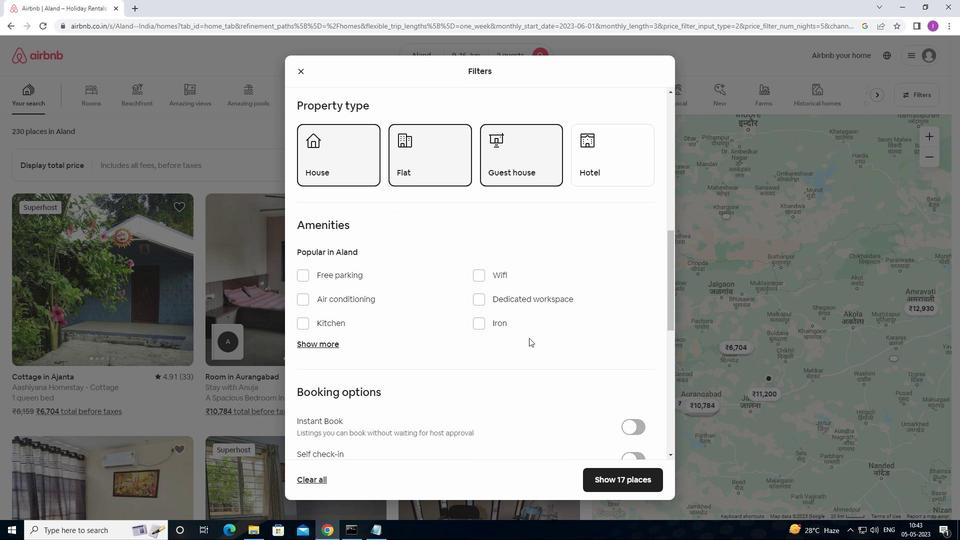 
Action: Mouse moved to (529, 337)
Screenshot: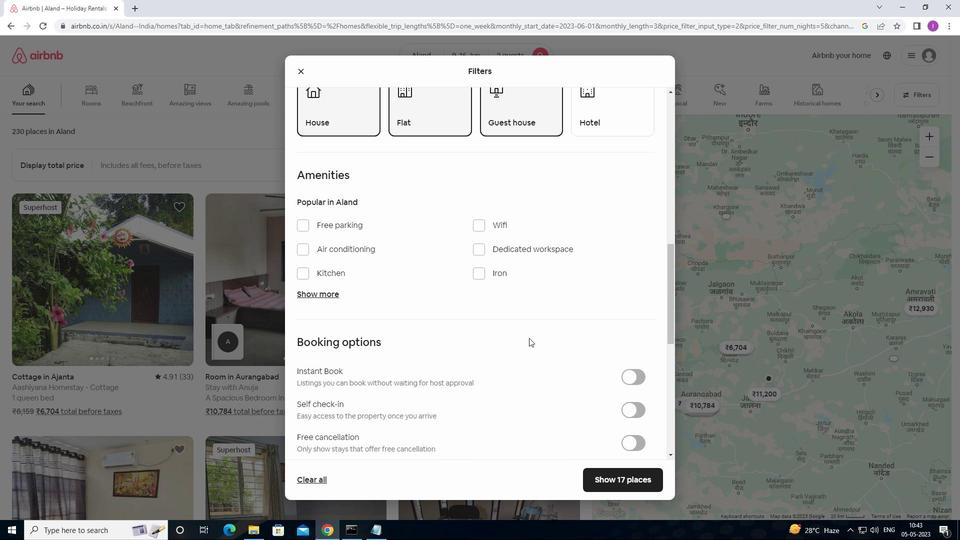
Action: Mouse scrolled (529, 336) with delta (0, 0)
Screenshot: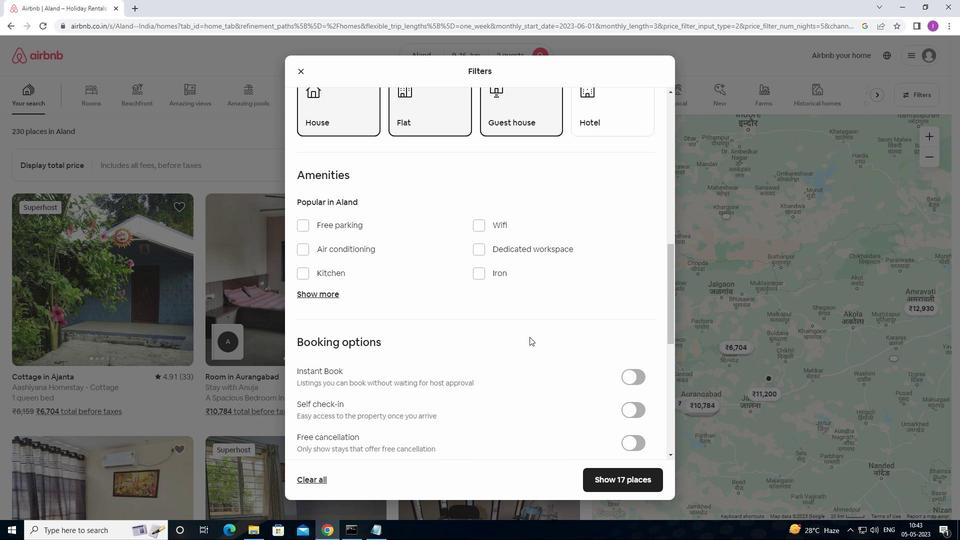 
Action: Mouse scrolled (529, 336) with delta (0, 0)
Screenshot: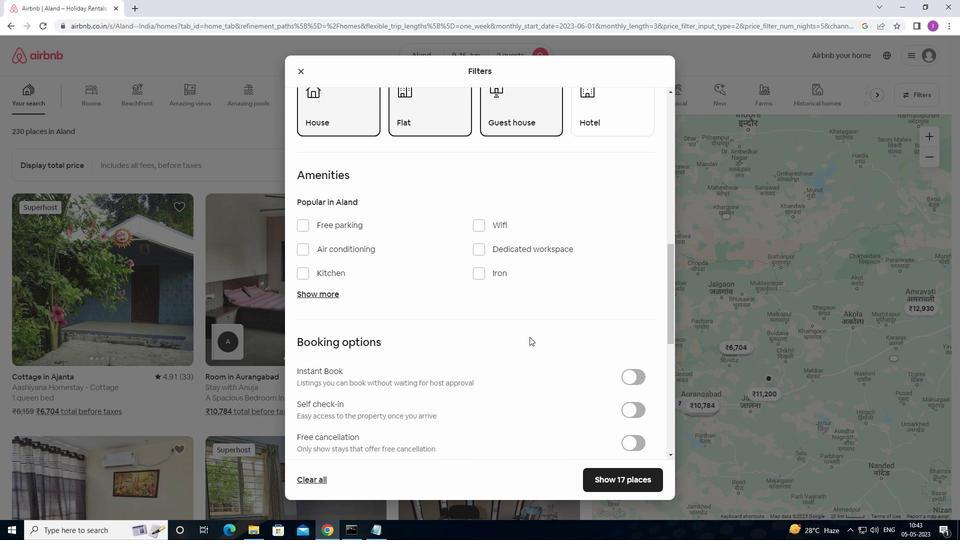 
Action: Mouse moved to (644, 308)
Screenshot: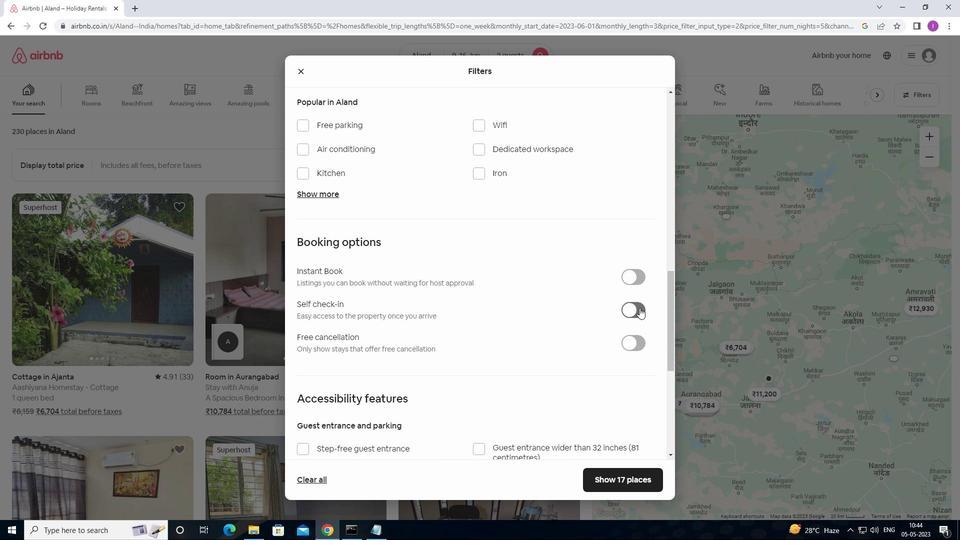 
Action: Mouse pressed left at (644, 308)
Screenshot: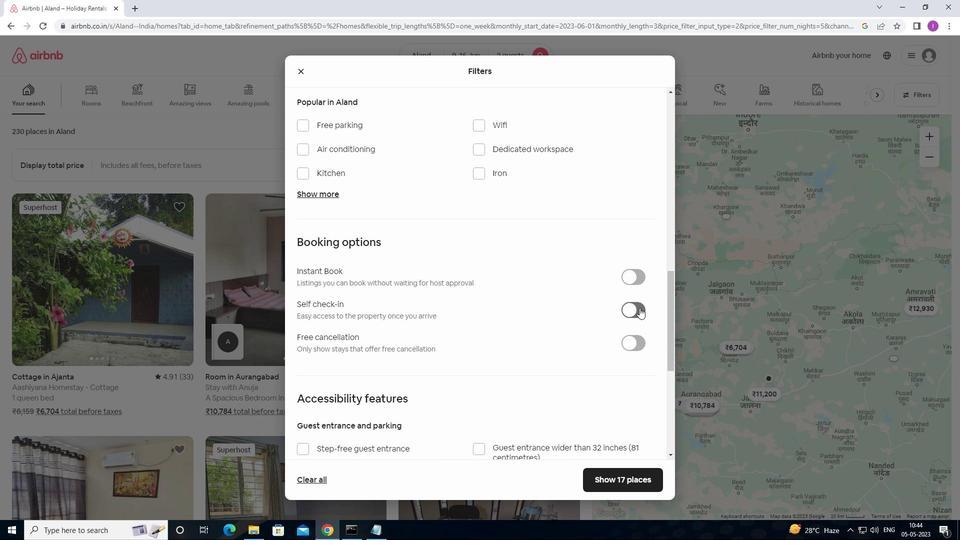 
Action: Mouse moved to (490, 369)
Screenshot: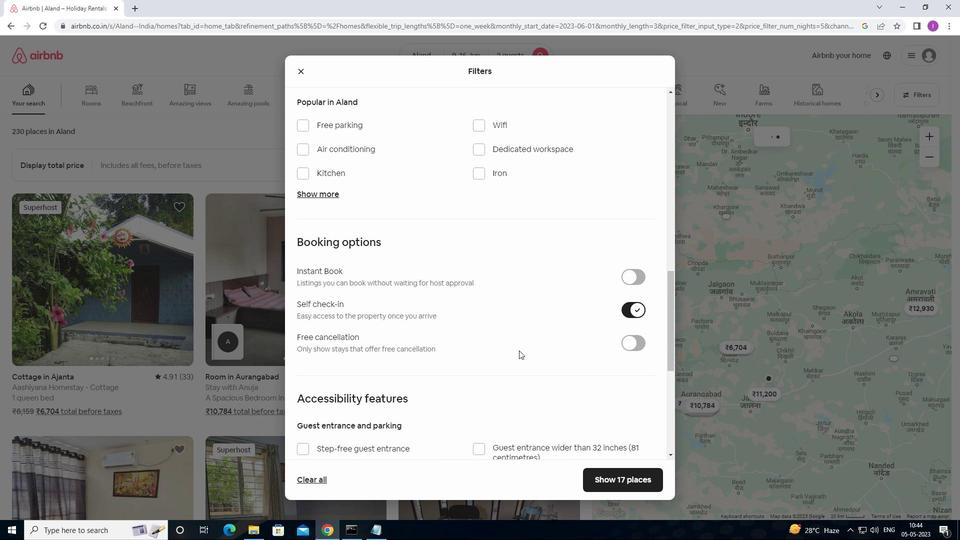 
Action: Mouse scrolled (490, 369) with delta (0, 0)
Screenshot: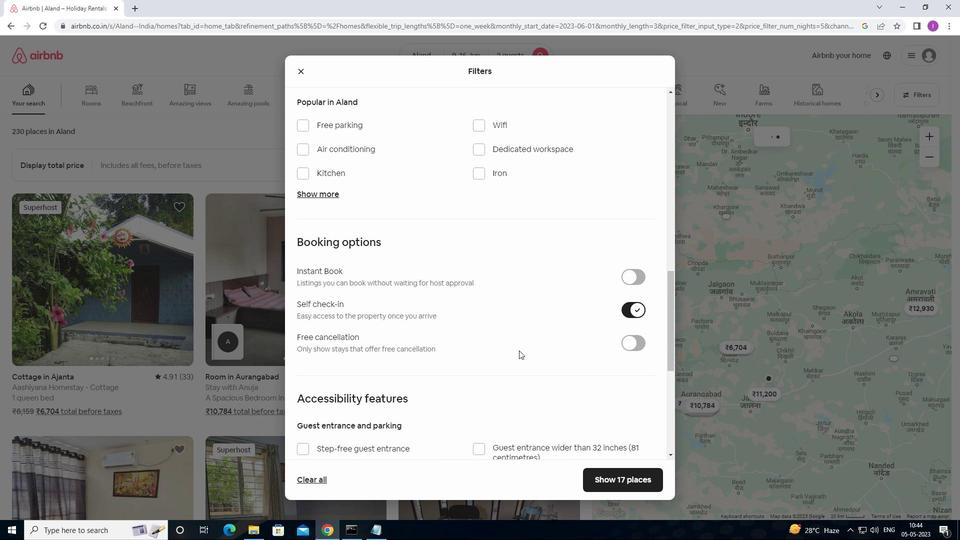 
Action: Mouse moved to (489, 371)
Screenshot: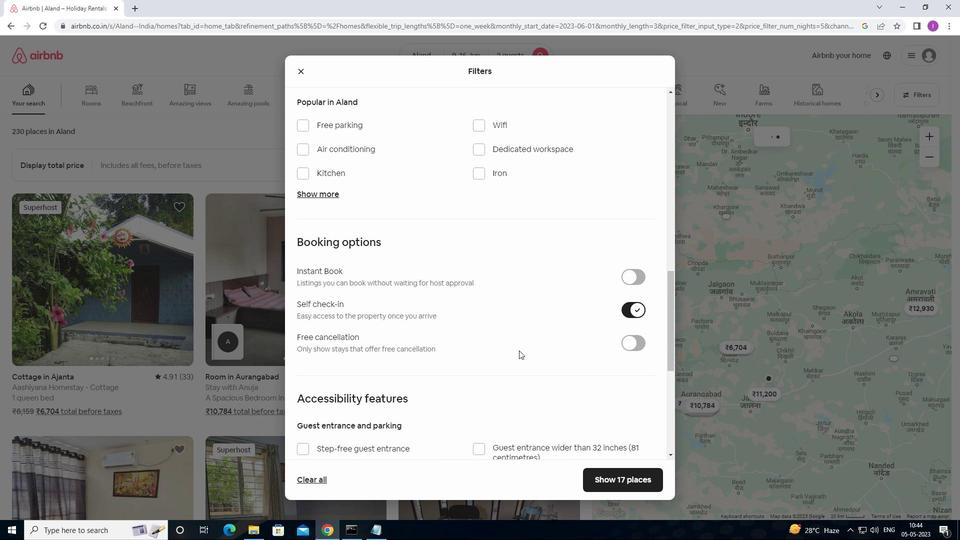 
Action: Mouse scrolled (489, 370) with delta (0, 0)
Screenshot: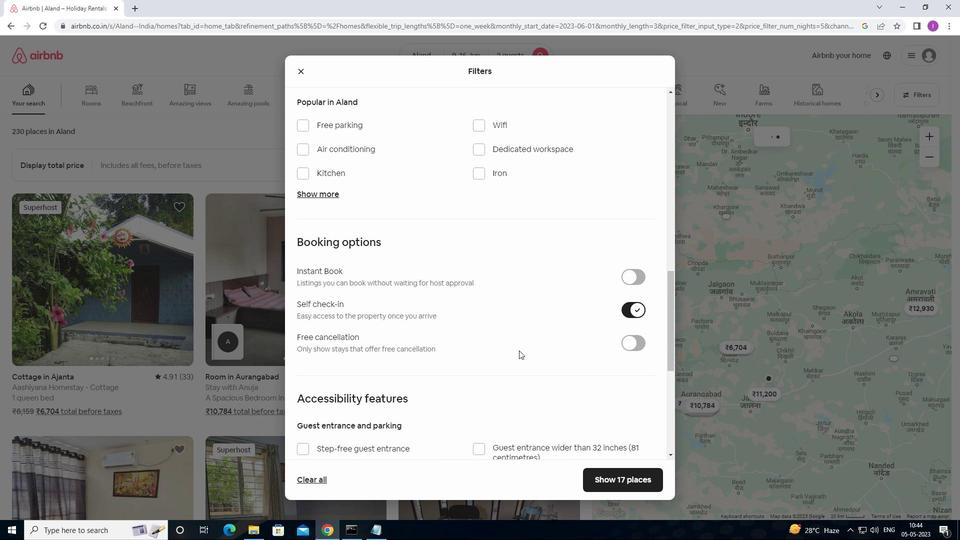 
Action: Mouse scrolled (489, 370) with delta (0, 0)
Screenshot: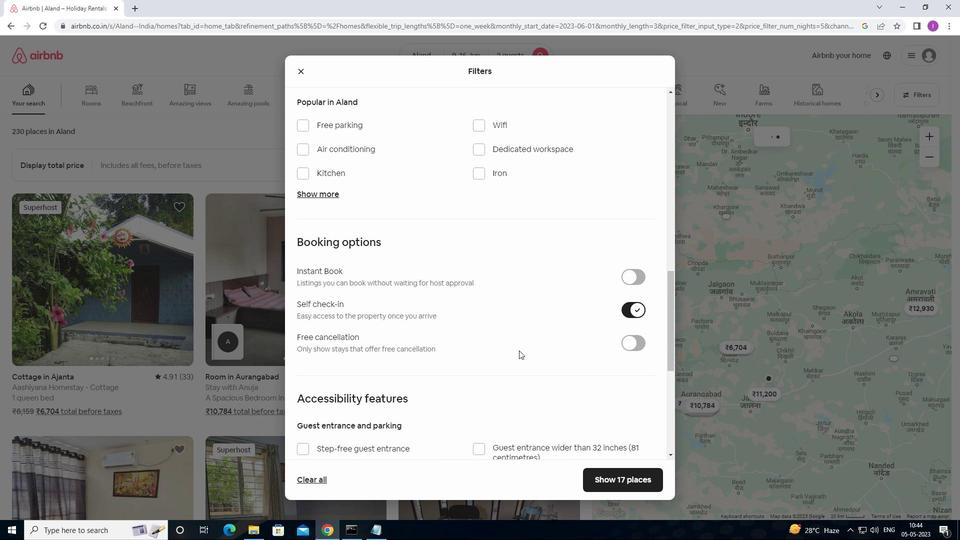 
Action: Mouse scrolled (489, 370) with delta (0, 0)
Screenshot: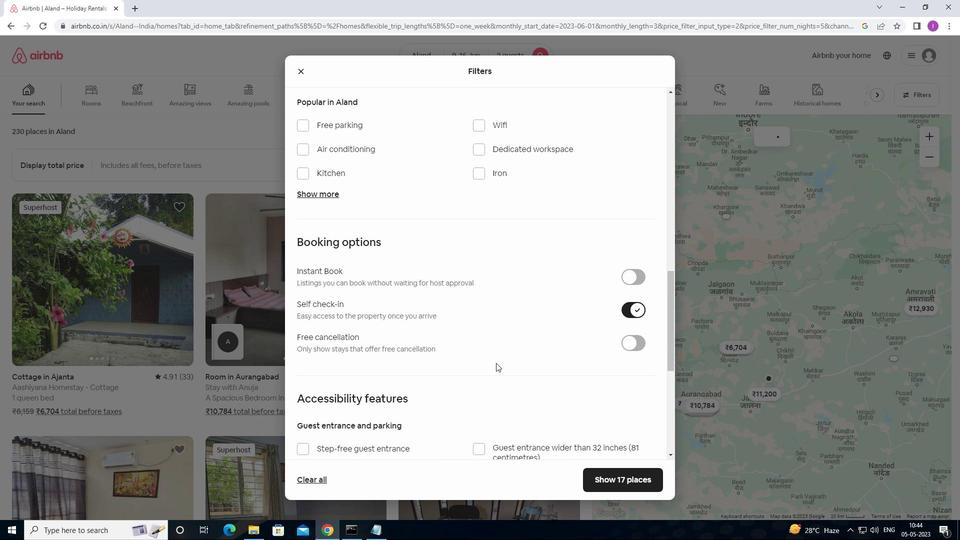 
Action: Mouse moved to (488, 372)
Screenshot: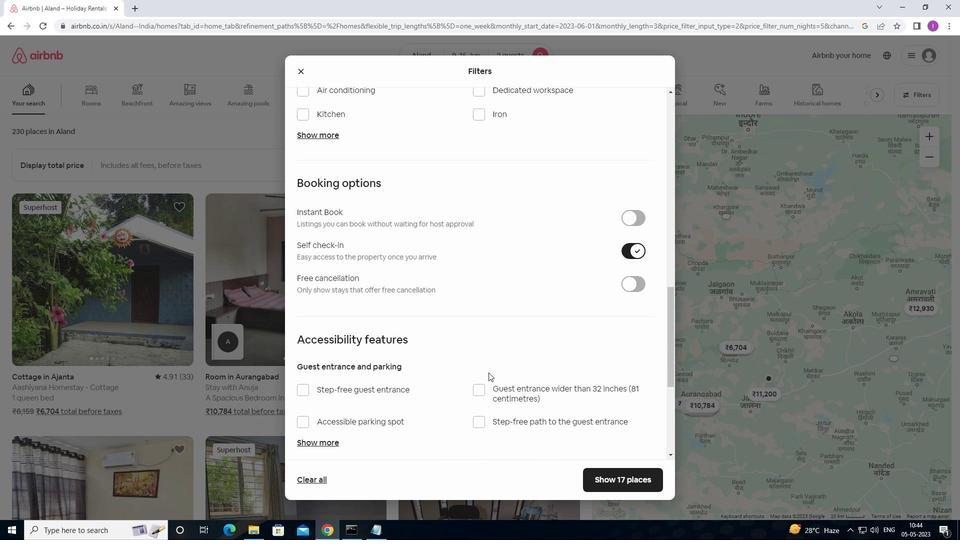 
Action: Mouse scrolled (488, 371) with delta (0, 0)
Screenshot: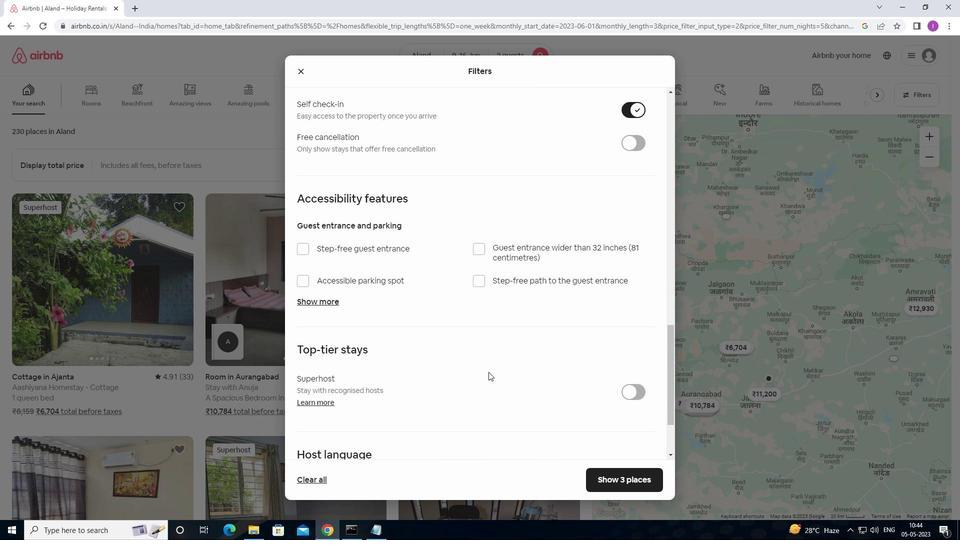 
Action: Mouse scrolled (488, 371) with delta (0, 0)
Screenshot: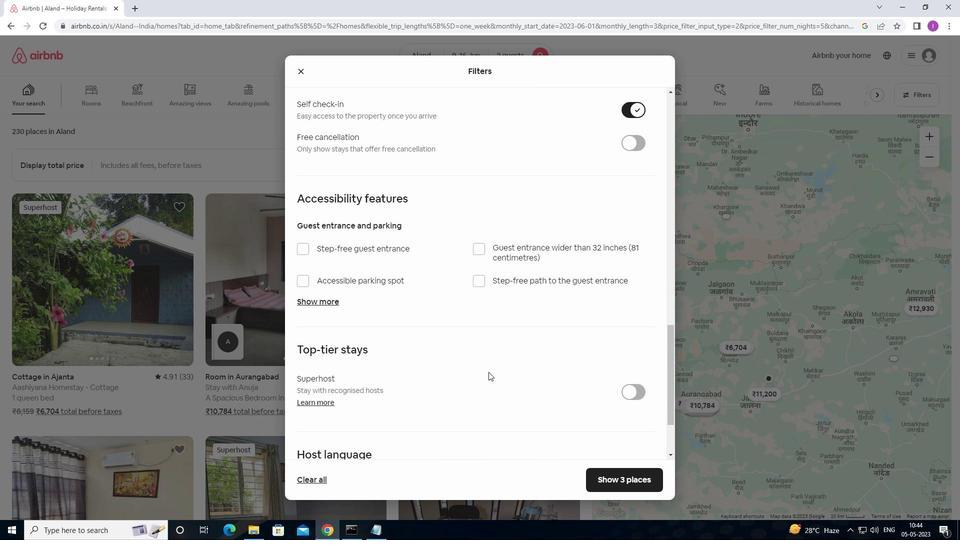 
Action: Mouse scrolled (488, 371) with delta (0, 0)
Screenshot: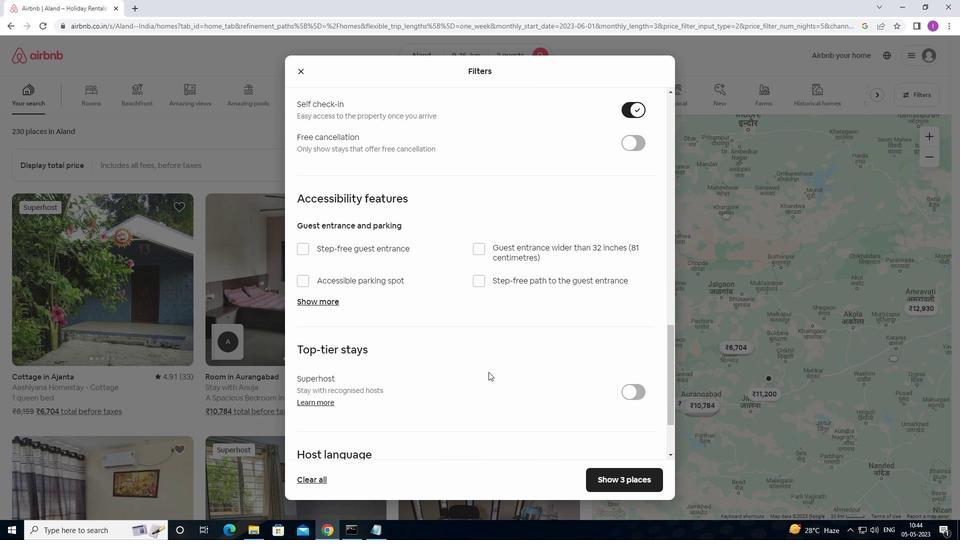 
Action: Mouse moved to (473, 373)
Screenshot: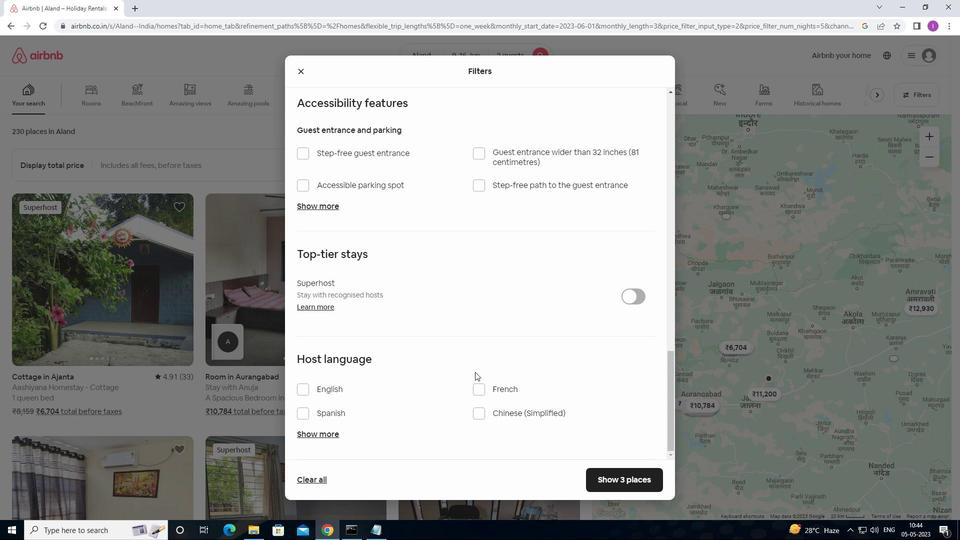 
Action: Mouse scrolled (473, 372) with delta (0, 0)
Screenshot: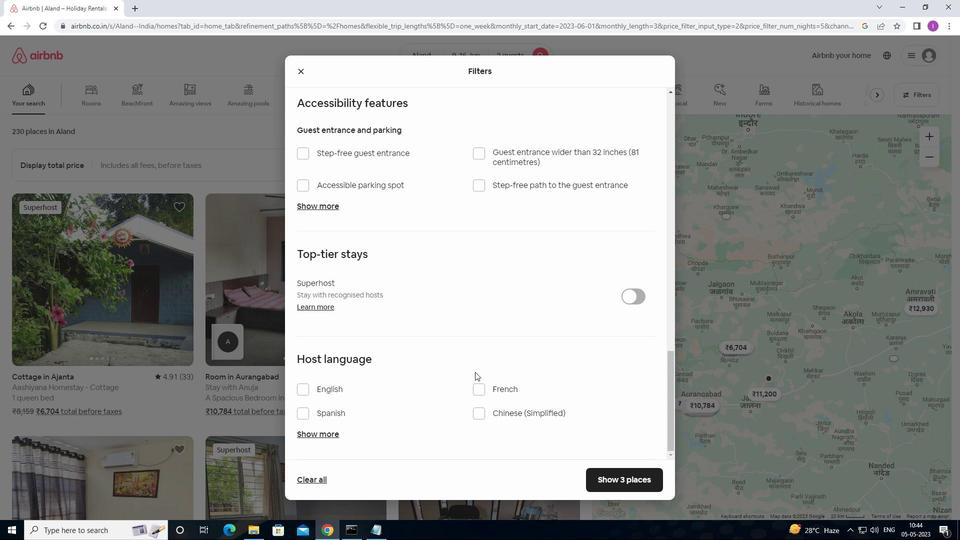 
Action: Mouse scrolled (473, 372) with delta (0, 0)
Screenshot: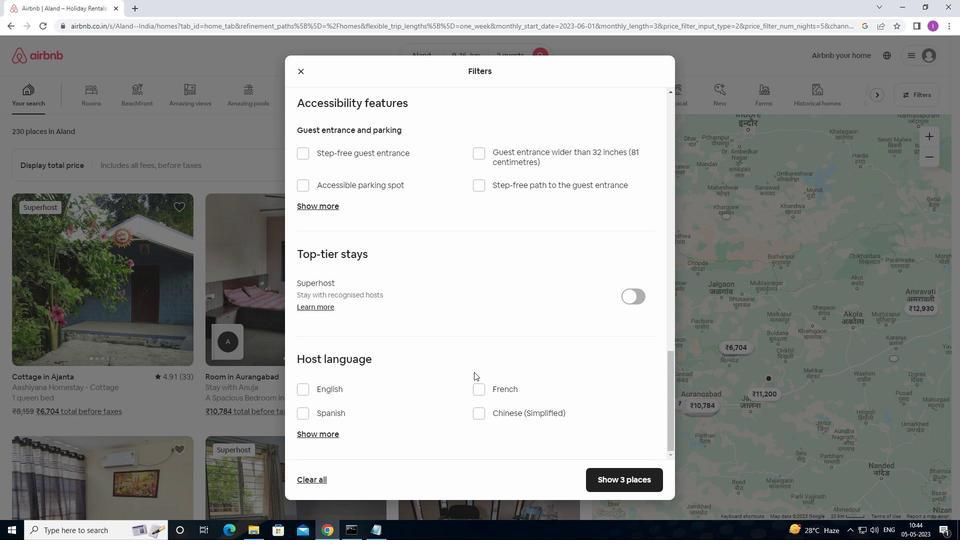 
Action: Mouse scrolled (473, 372) with delta (0, 0)
Screenshot: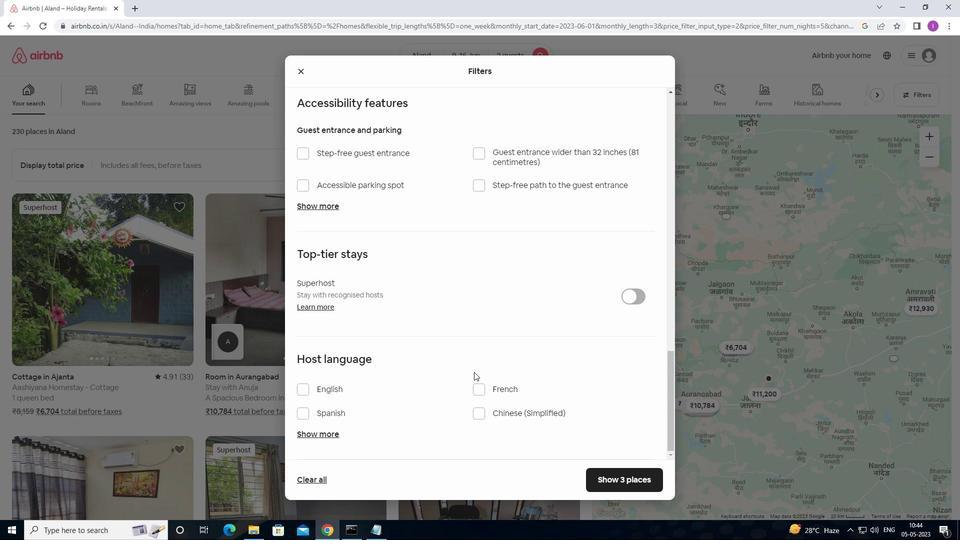 
Action: Mouse moved to (302, 390)
Screenshot: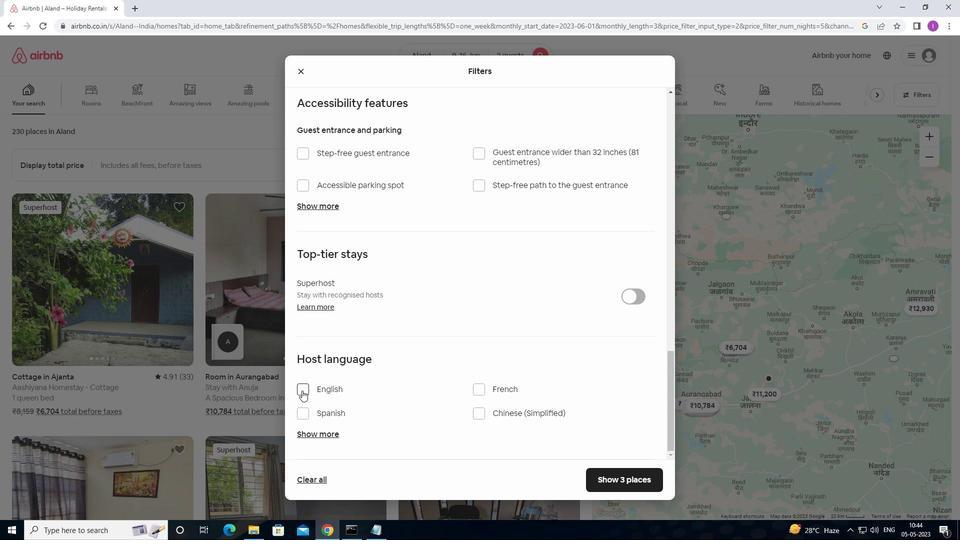 
Action: Mouse pressed left at (302, 390)
Screenshot: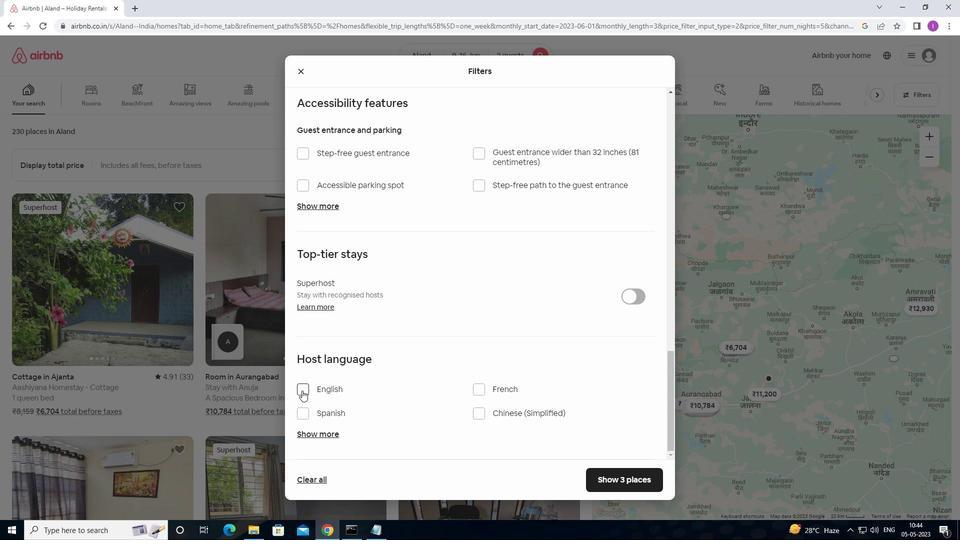 
Action: Mouse moved to (593, 472)
Screenshot: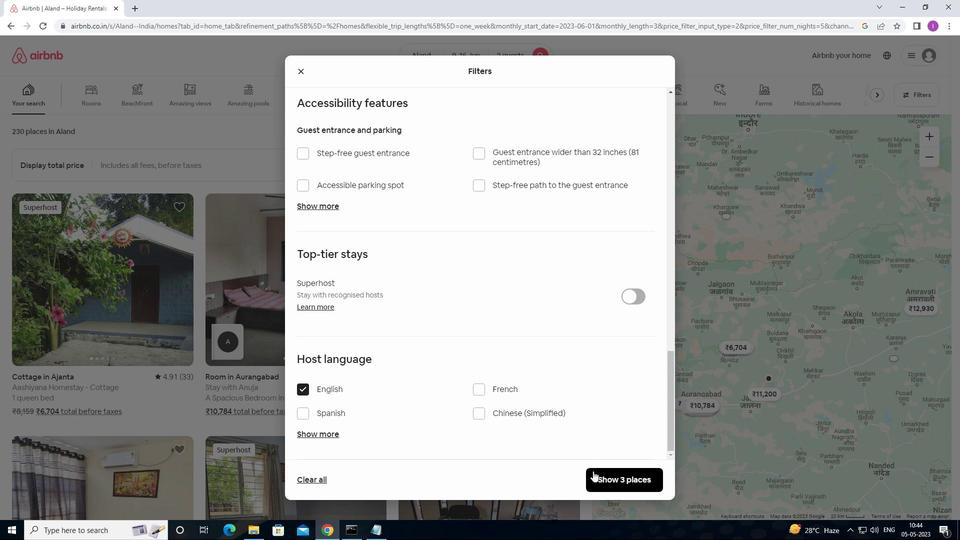 
Action: Mouse pressed left at (593, 472)
Screenshot: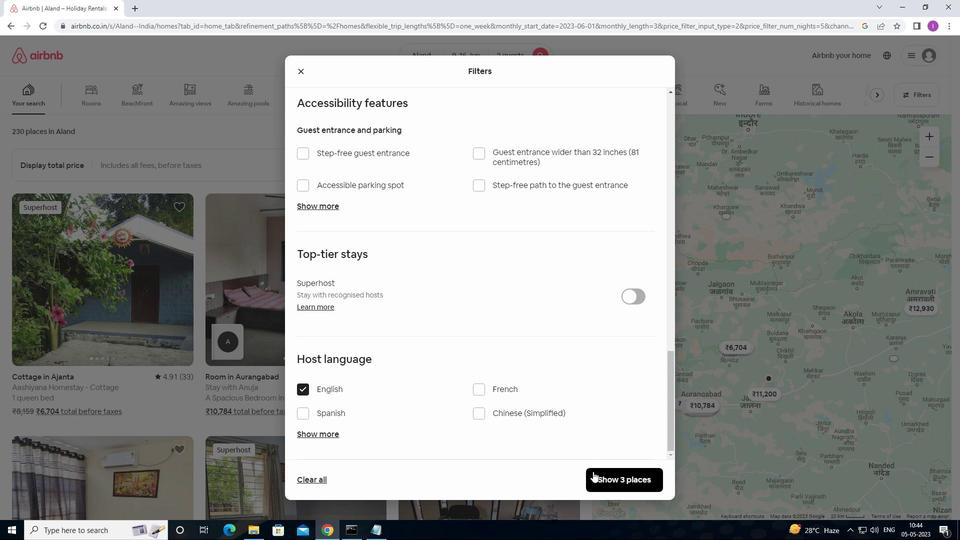 
Action: Mouse moved to (607, 457)
Screenshot: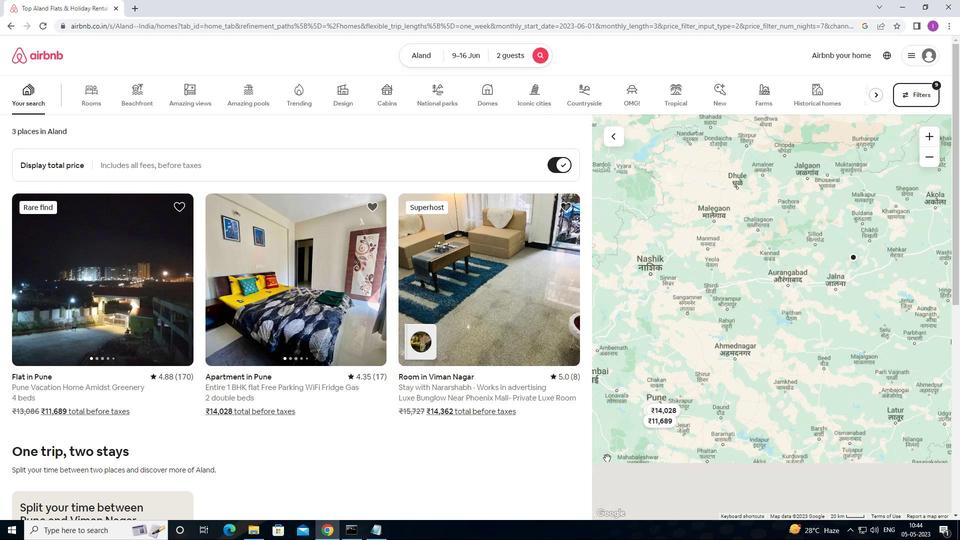 
